 Task: Add an event with the title Second Quarterly Sales Performance Review and Strategy Refinement, date '2023/12/04', time 9:15 AM to 11:15 AMand add a description: Participants will develop essential communication skills, such as active listening, asking probing questions, and conveying their own viewpoints persuasively. They will learn how to adapt their communication style to different negotiation situations and personalities., put the event into Orange category . Add location for the event as: 987 El Retiro Park, Madrid, Spain, logged in from the account softage.9@softage.netand send the event invitation to softage.1@softage.net with CC to  softage.2@softage.net. Set a reminder for the event 12 hour before
Action: Mouse moved to (83, 103)
Screenshot: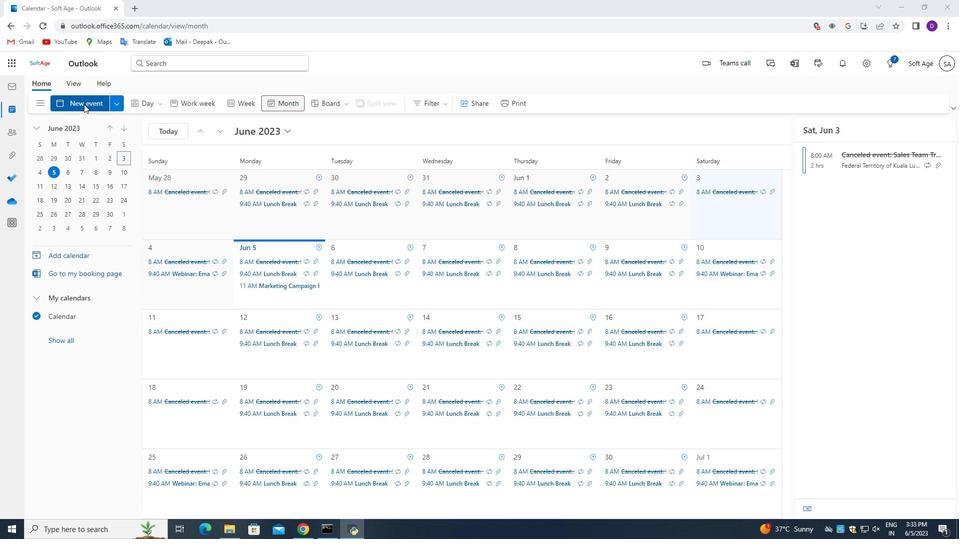 
Action: Mouse pressed left at (83, 103)
Screenshot: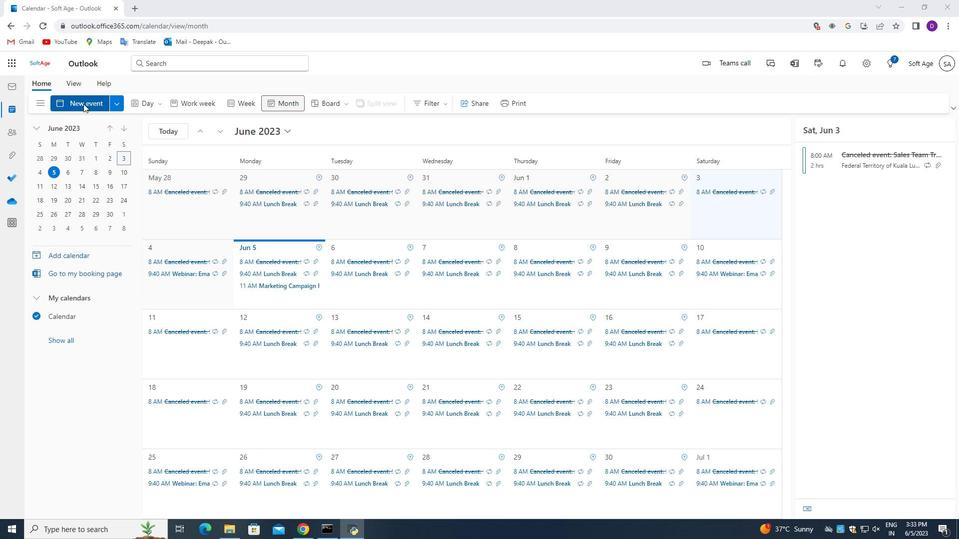 
Action: Mouse moved to (387, 425)
Screenshot: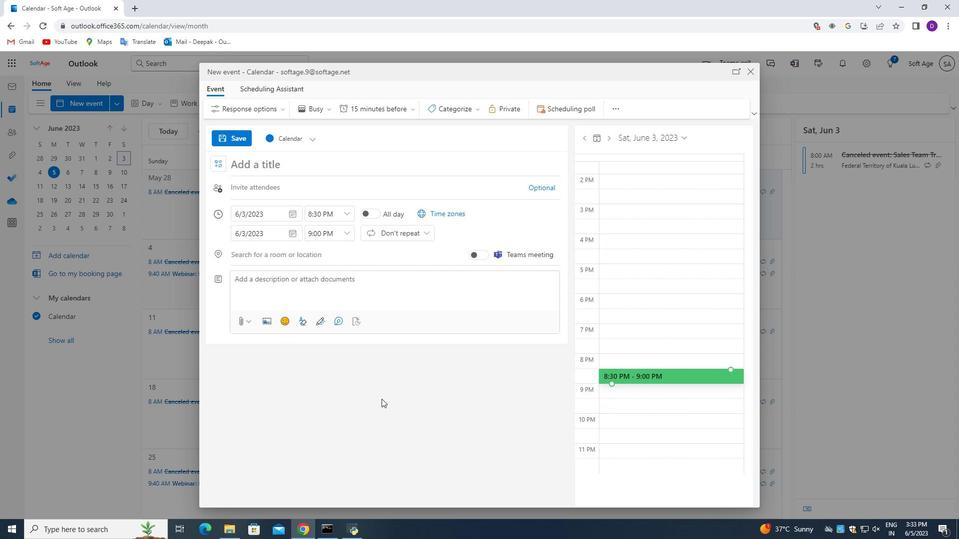 
Action: Key pressed <Key.shift_r>Second<Key.space><Key.shift_r>Quarterlyu<Key.backspace><Key.space><Key.shift_r>Sales<Key.space><Key.shift>Performance<Key.space><Key.shift_r>Review<Key.space>and<Key.space><Key.shift_r>Stratef<Key.backspace>gy<Key.space><Key.shift_r>Refinement
Screenshot: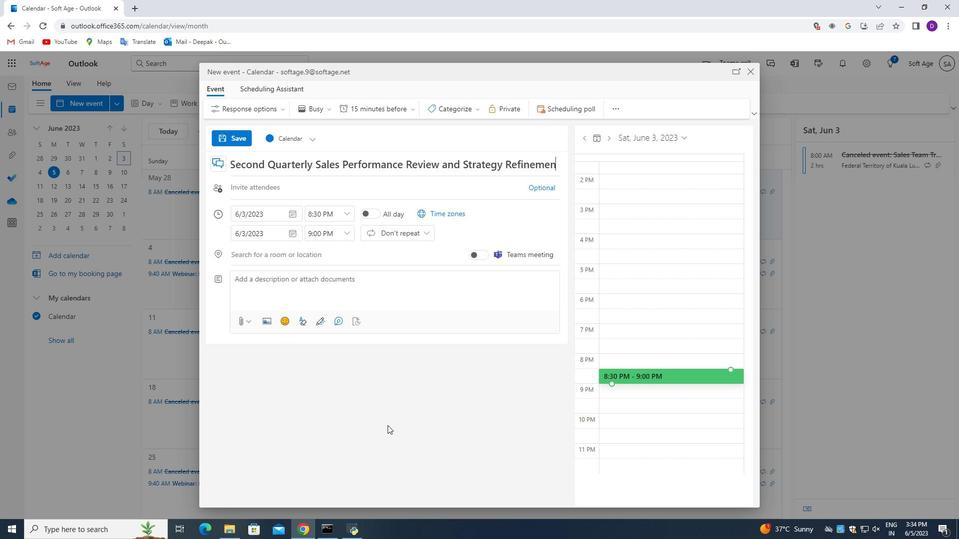 
Action: Mouse moved to (292, 213)
Screenshot: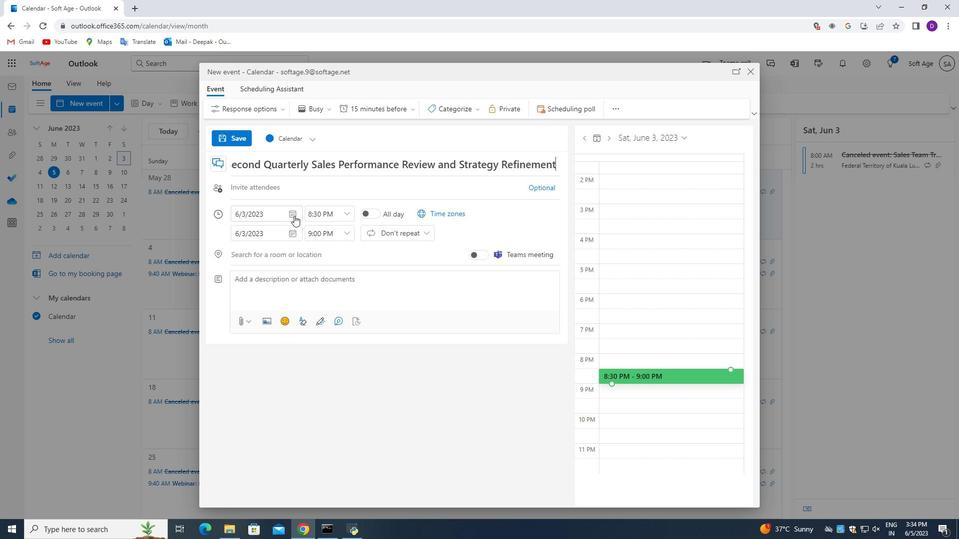 
Action: Mouse pressed left at (292, 213)
Screenshot: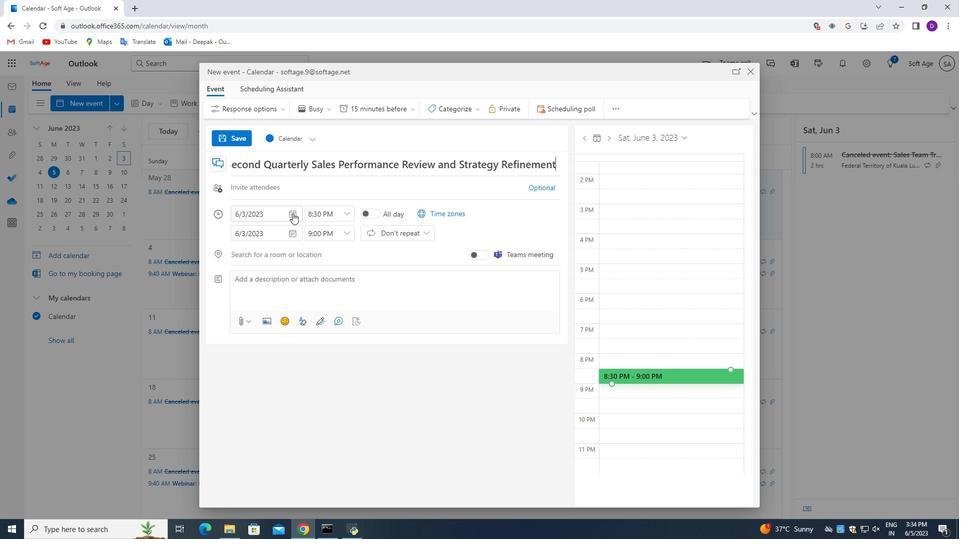 
Action: Mouse moved to (270, 235)
Screenshot: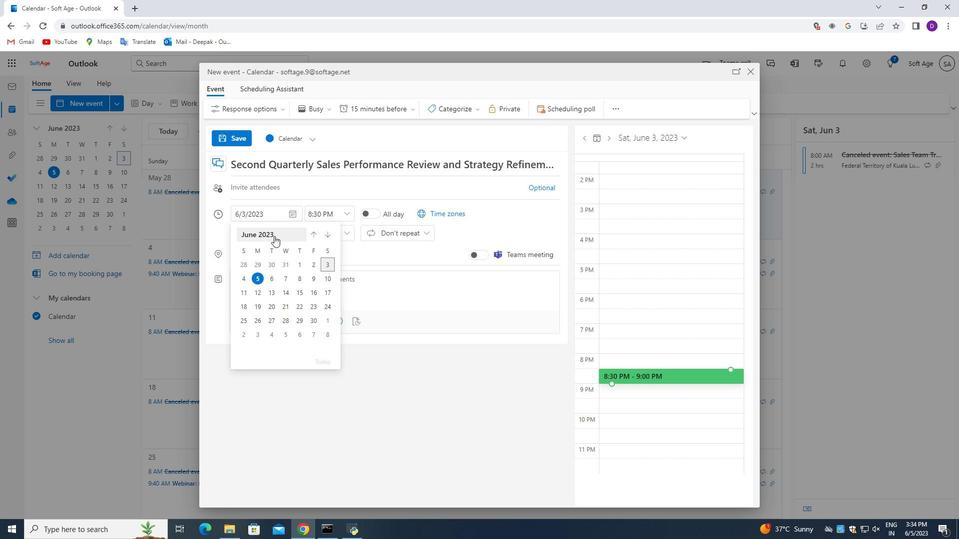 
Action: Mouse pressed left at (270, 235)
Screenshot: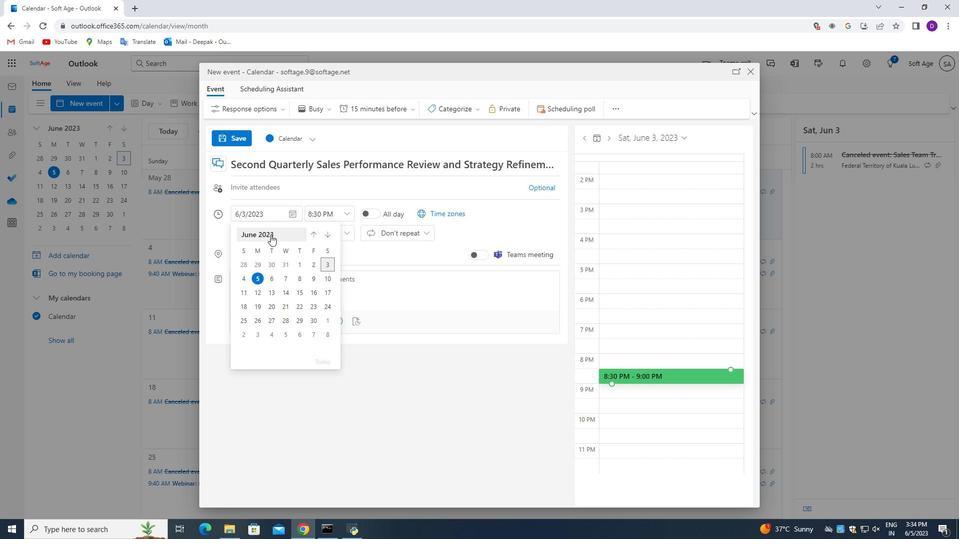 
Action: Mouse moved to (318, 308)
Screenshot: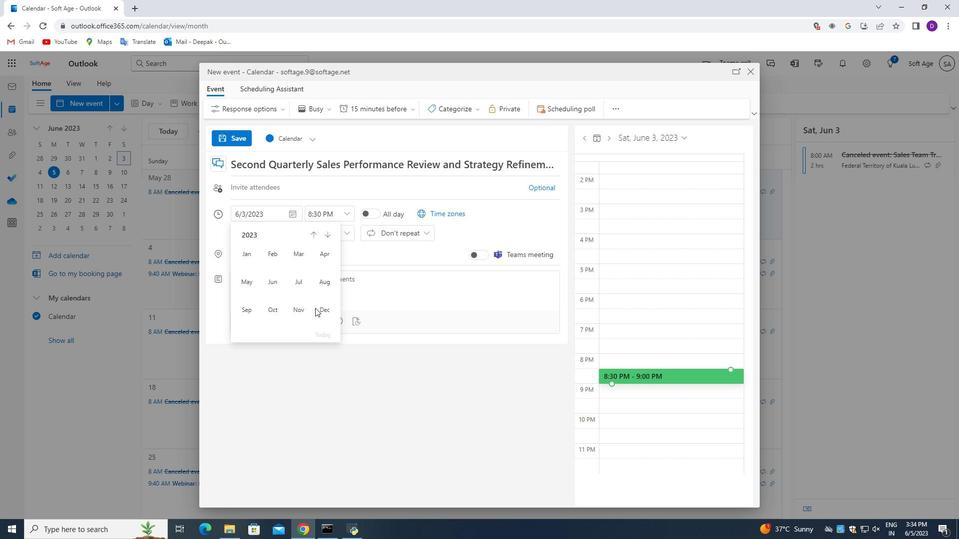 
Action: Mouse pressed left at (318, 308)
Screenshot: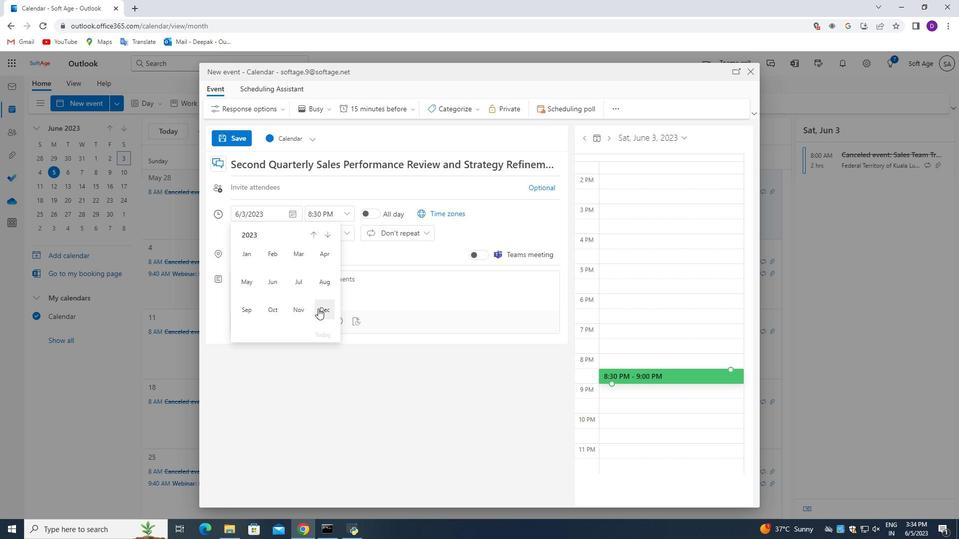 
Action: Mouse moved to (258, 278)
Screenshot: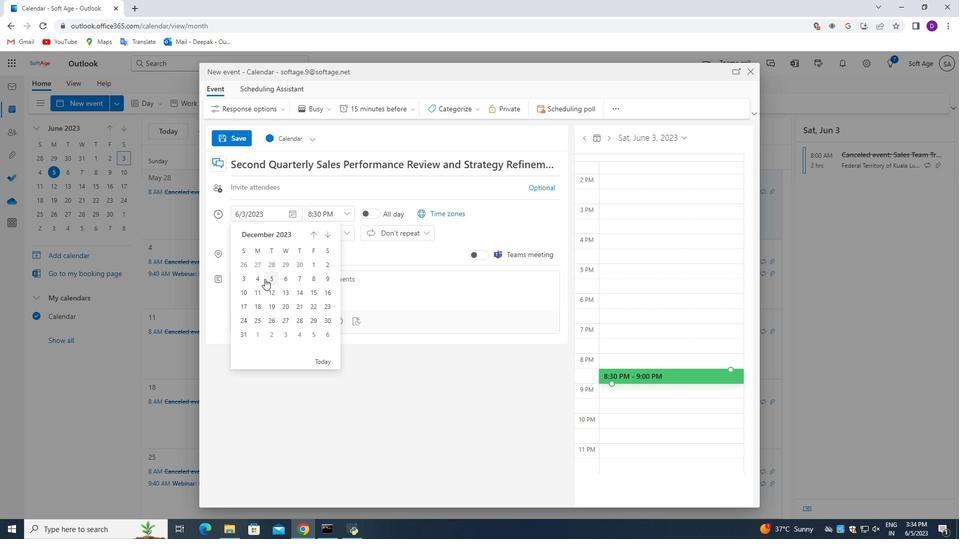 
Action: Mouse pressed left at (258, 278)
Screenshot: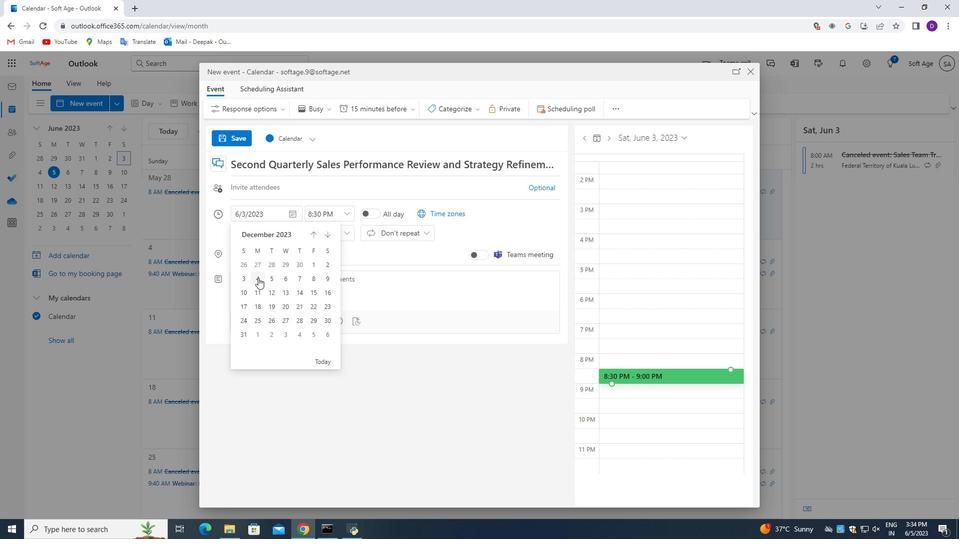 
Action: Mouse moved to (343, 217)
Screenshot: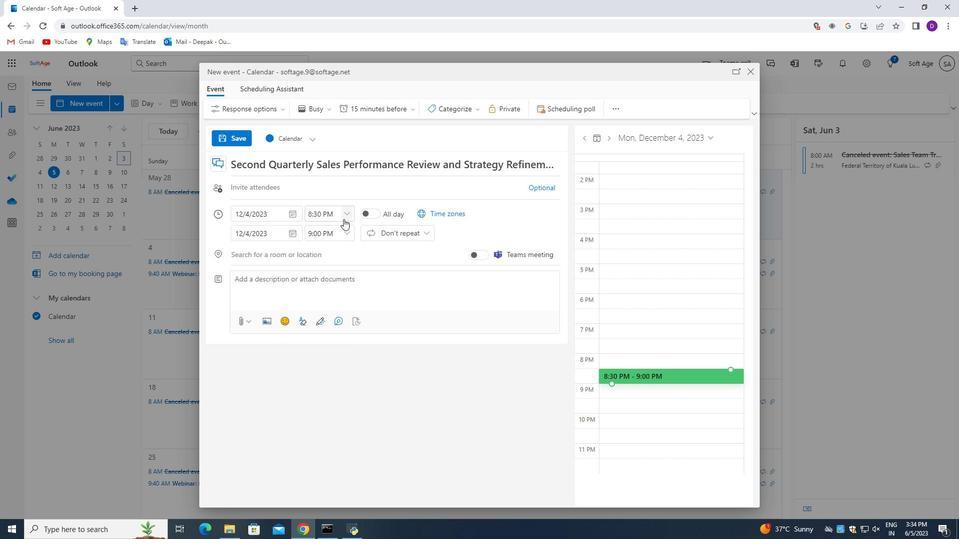 
Action: Mouse pressed left at (343, 217)
Screenshot: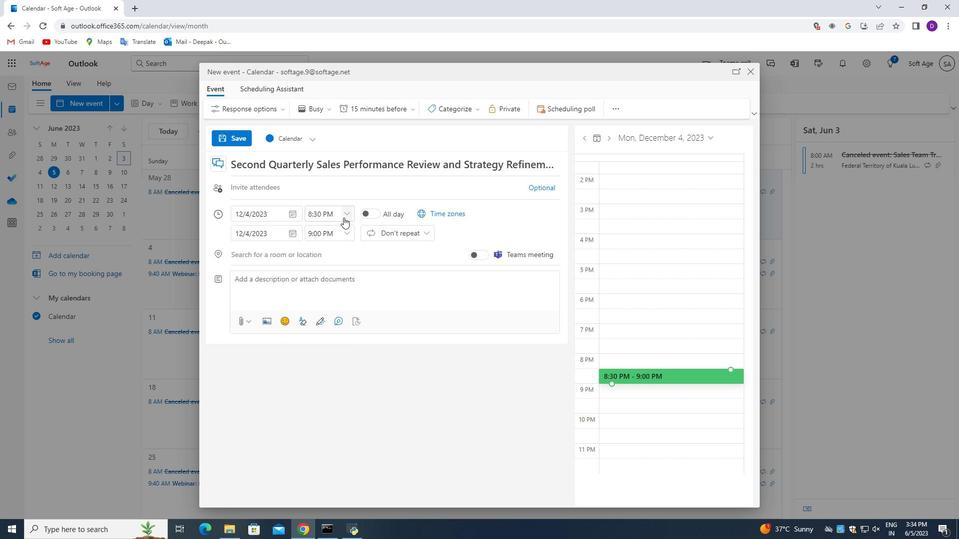 
Action: Mouse moved to (332, 254)
Screenshot: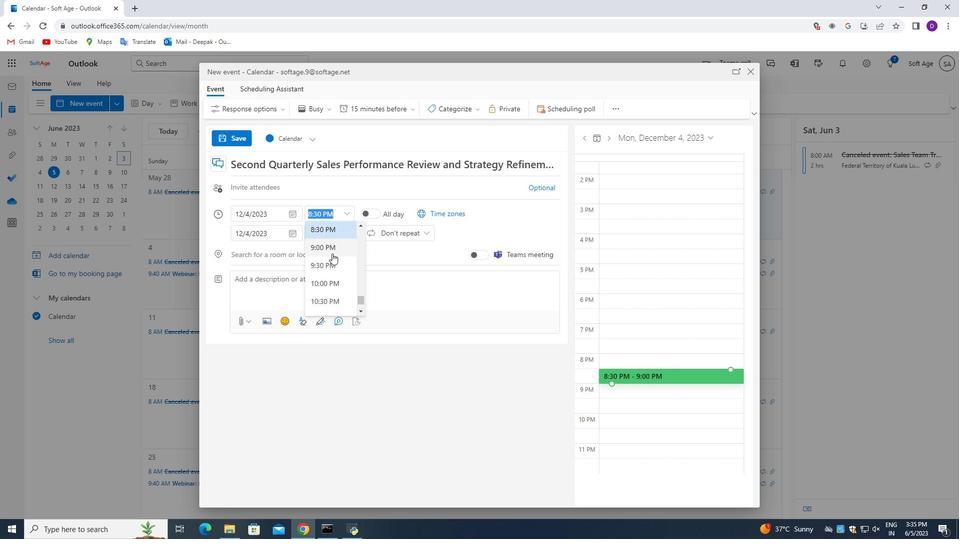 
Action: Mouse scrolled (332, 253) with delta (0, 0)
Screenshot: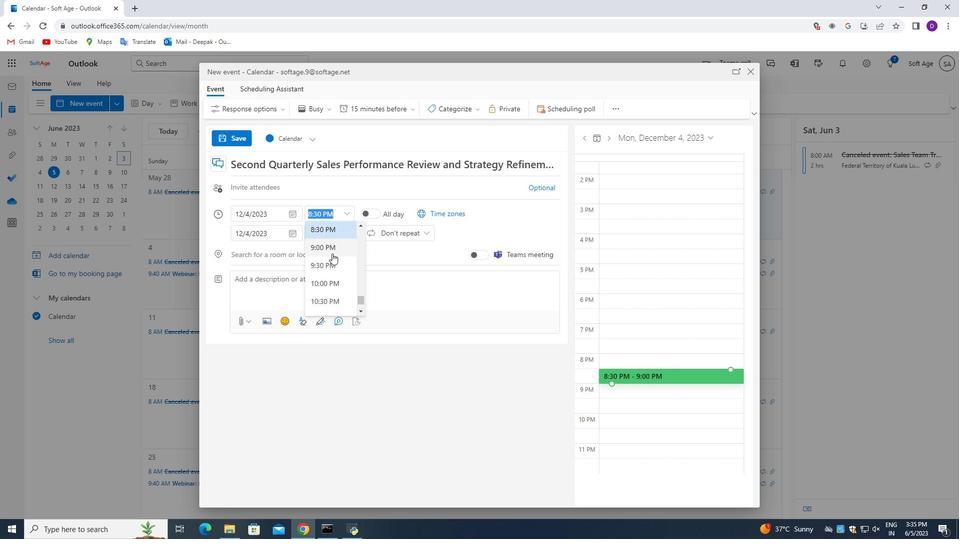 
Action: Mouse moved to (332, 254)
Screenshot: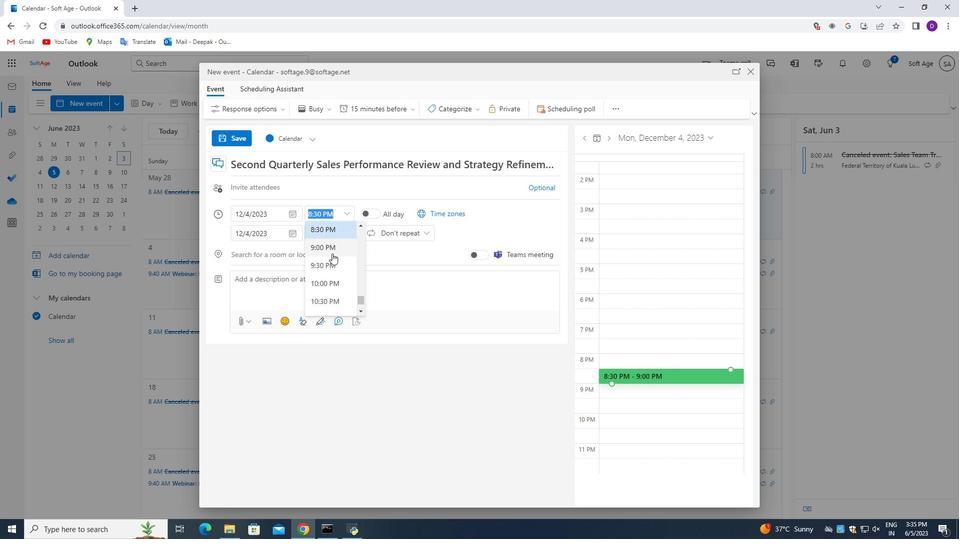 
Action: Mouse scrolled (332, 255) with delta (0, 0)
Screenshot: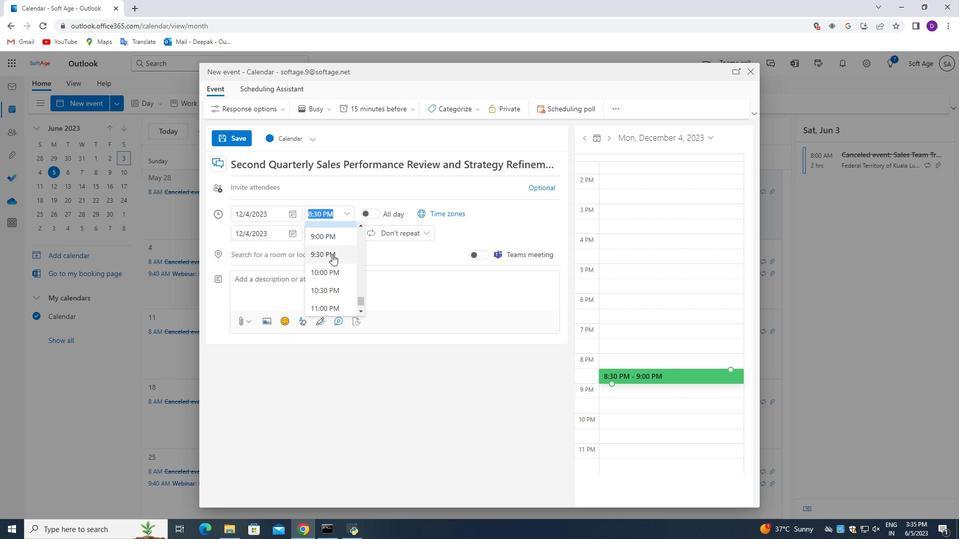 
Action: Mouse scrolled (332, 255) with delta (0, 0)
Screenshot: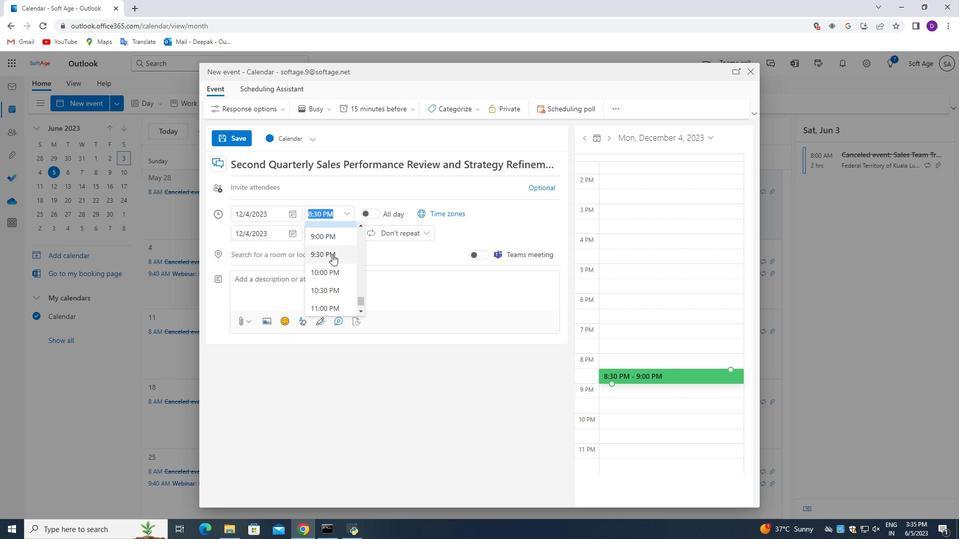 
Action: Mouse scrolled (332, 255) with delta (0, 0)
Screenshot: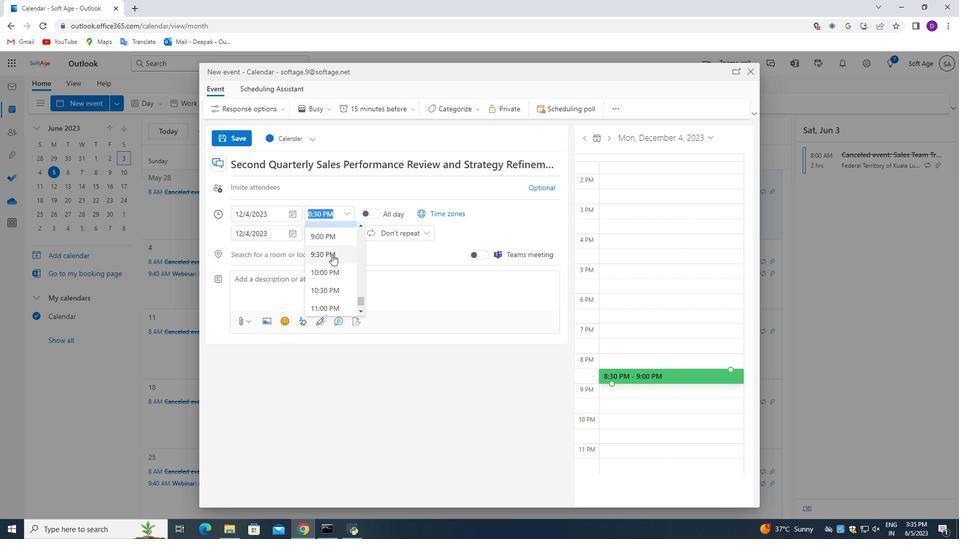
Action: Mouse scrolled (332, 255) with delta (0, 0)
Screenshot: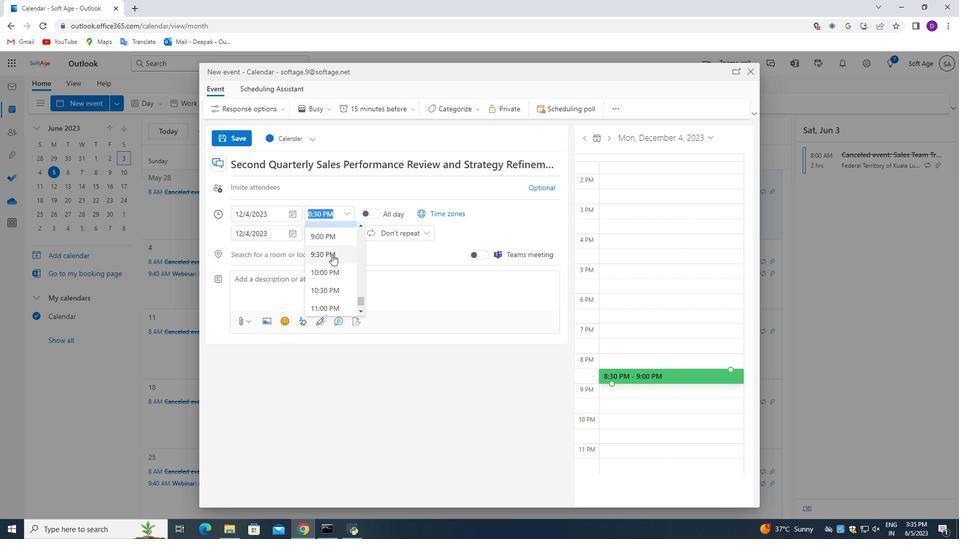 
Action: Mouse scrolled (332, 255) with delta (0, 0)
Screenshot: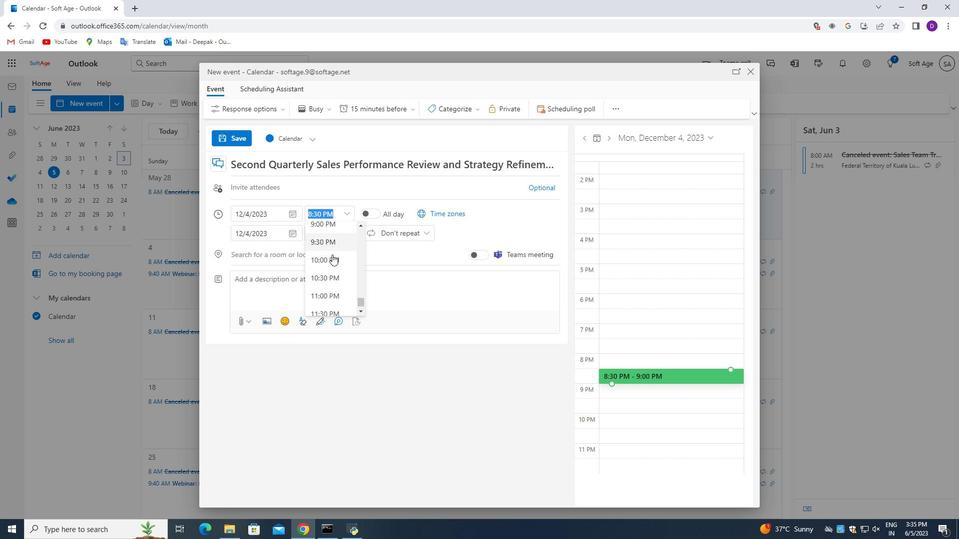 
Action: Mouse scrolled (332, 255) with delta (0, 0)
Screenshot: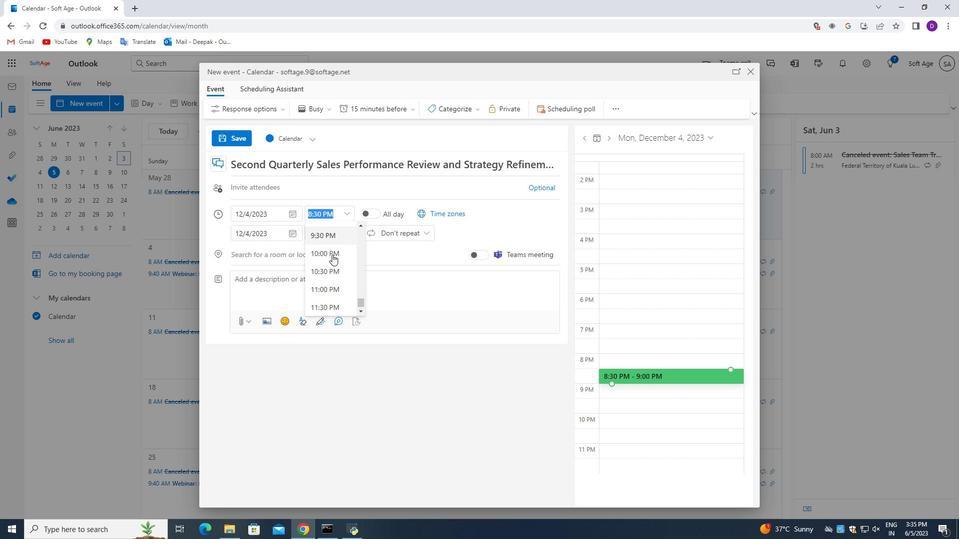 
Action: Mouse scrolled (332, 255) with delta (0, 0)
Screenshot: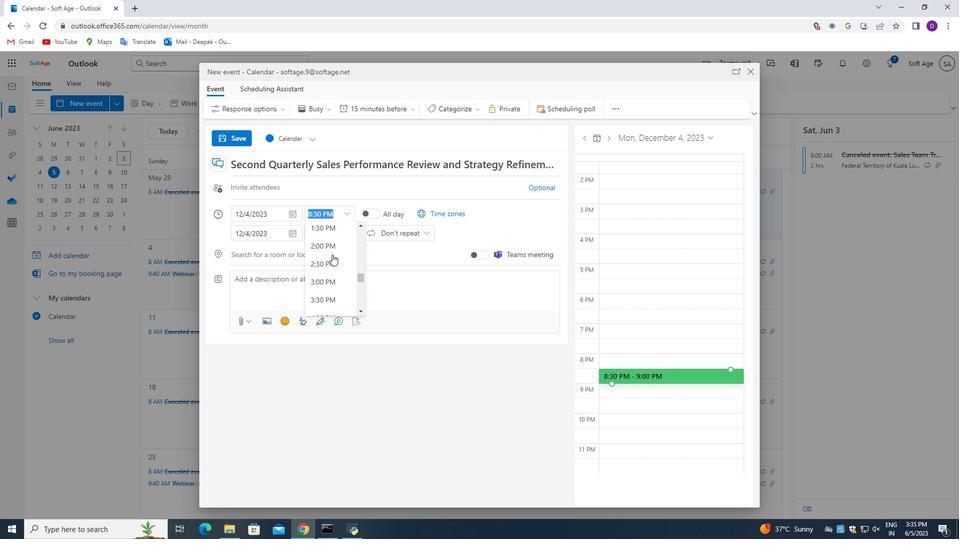 
Action: Mouse scrolled (332, 255) with delta (0, 0)
Screenshot: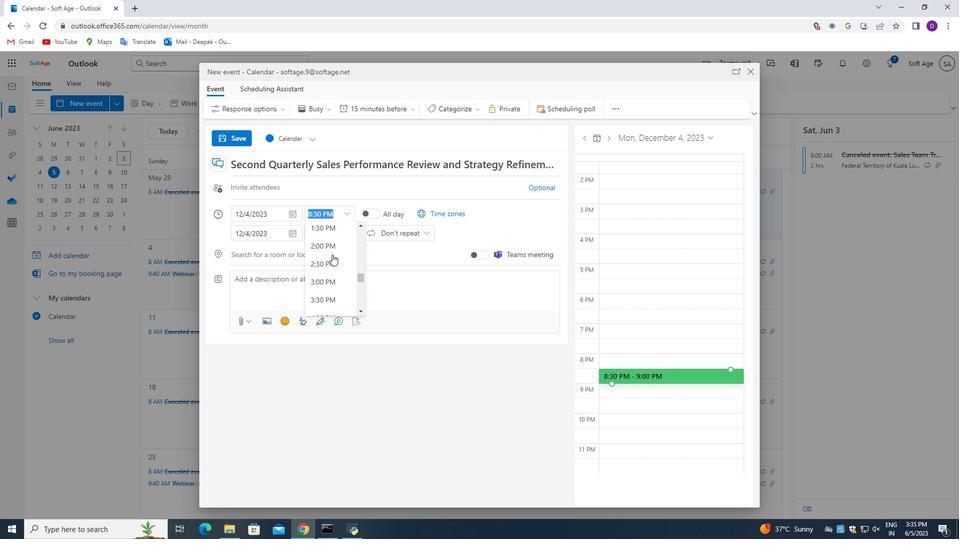 
Action: Mouse scrolled (332, 255) with delta (0, 0)
Screenshot: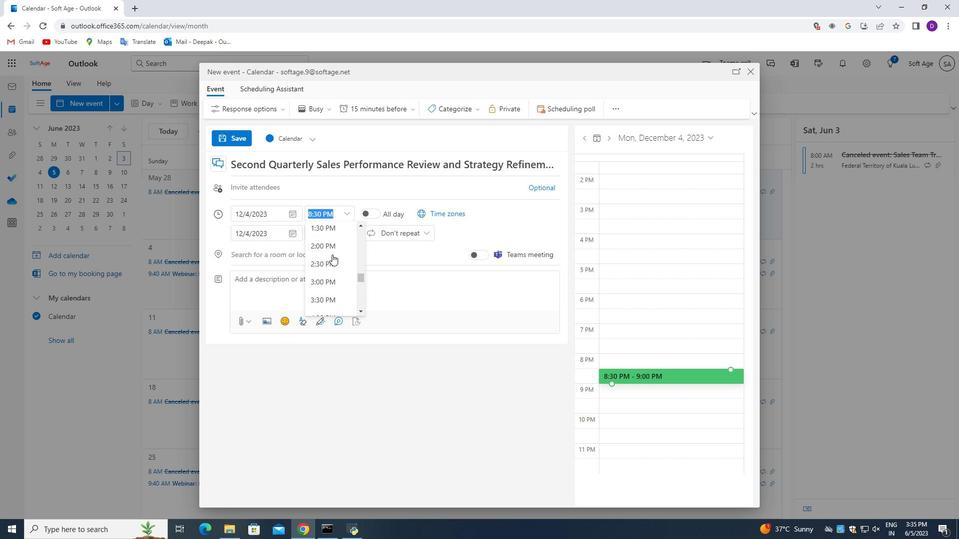 
Action: Mouse scrolled (332, 255) with delta (0, 0)
Screenshot: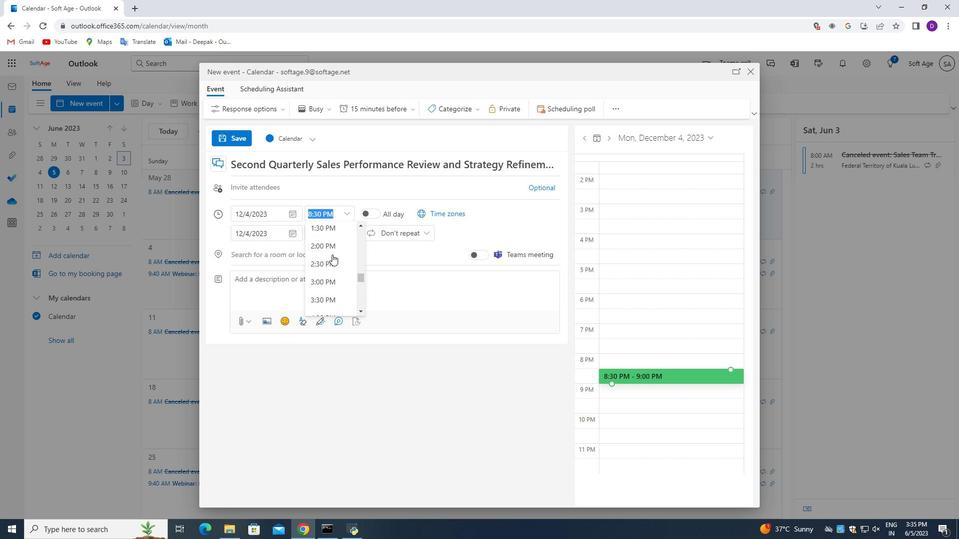 
Action: Mouse scrolled (332, 255) with delta (0, 0)
Screenshot: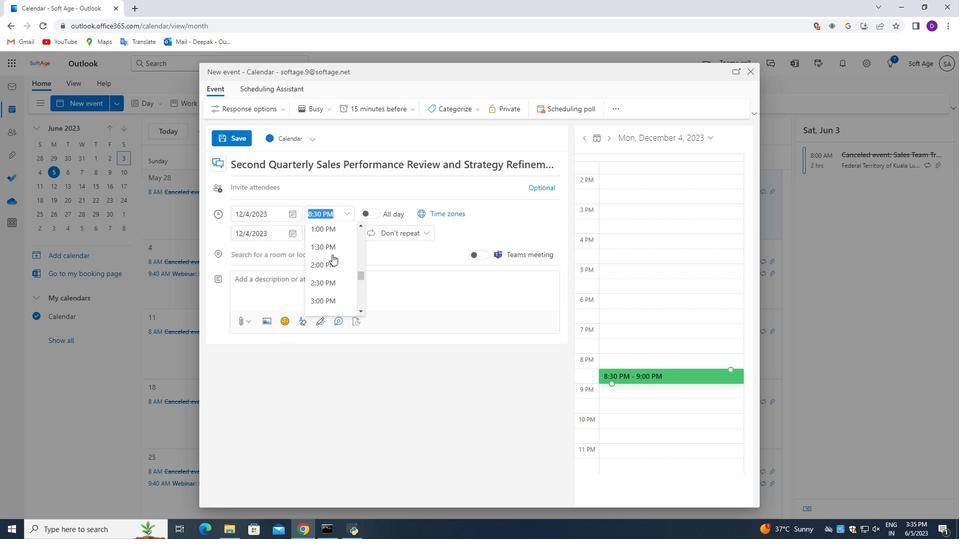 
Action: Mouse scrolled (332, 255) with delta (0, 0)
Screenshot: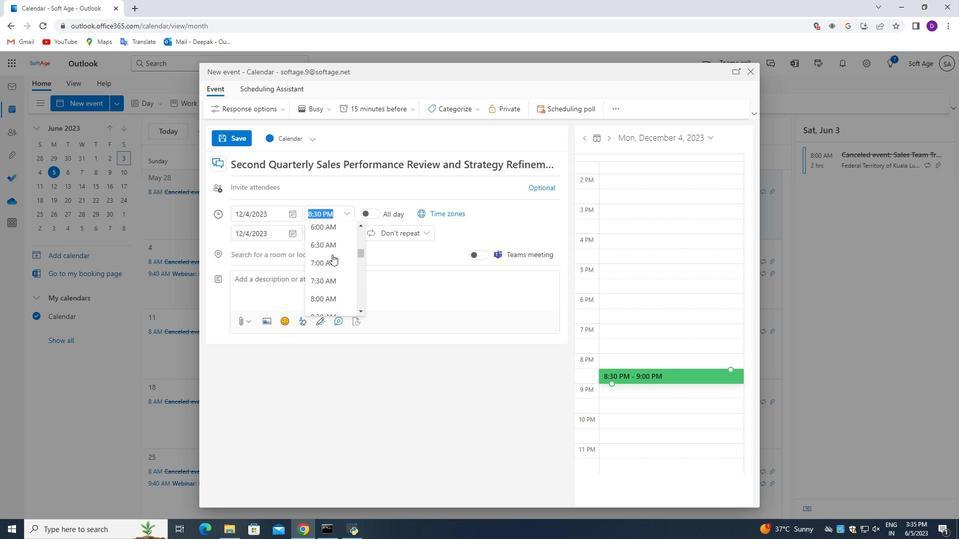 
Action: Mouse moved to (331, 259)
Screenshot: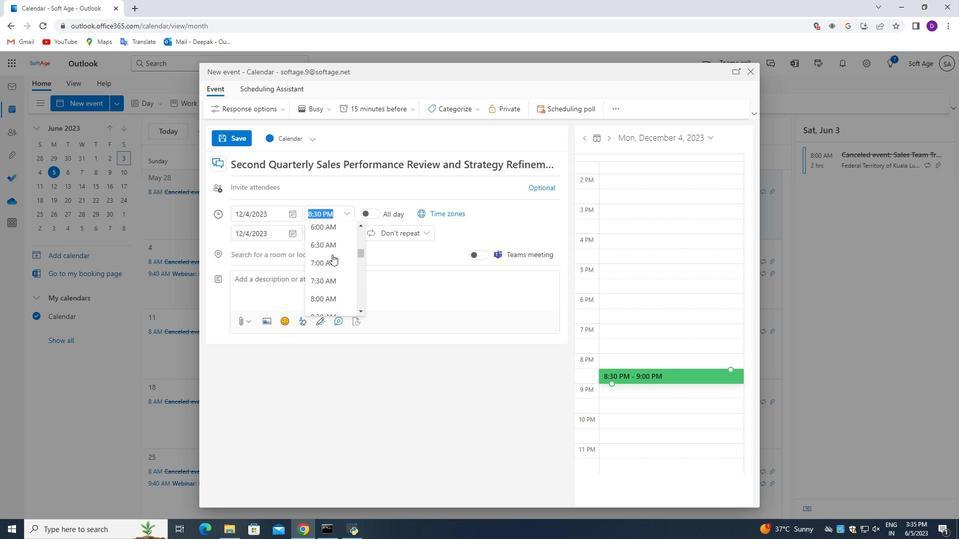 
Action: Mouse scrolled (331, 260) with delta (0, 0)
Screenshot: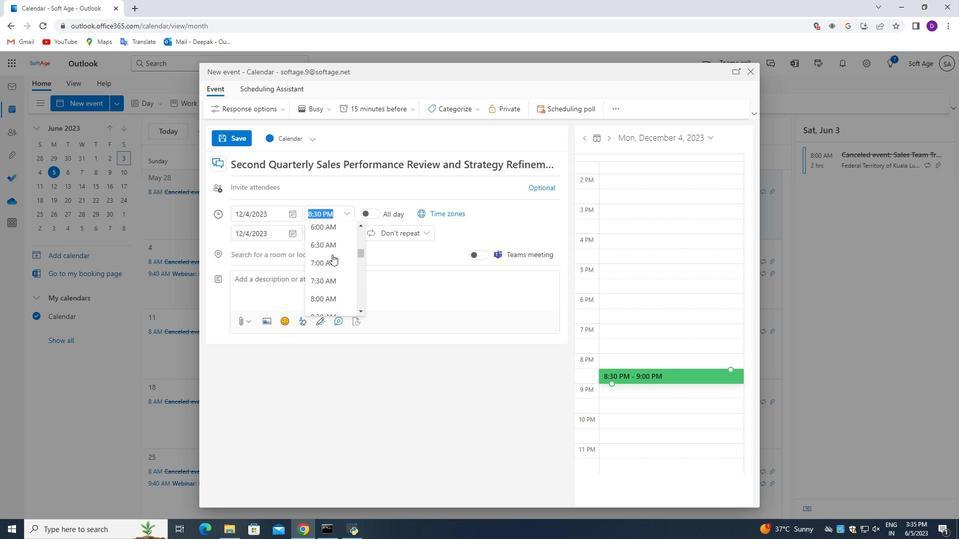 
Action: Mouse moved to (328, 270)
Screenshot: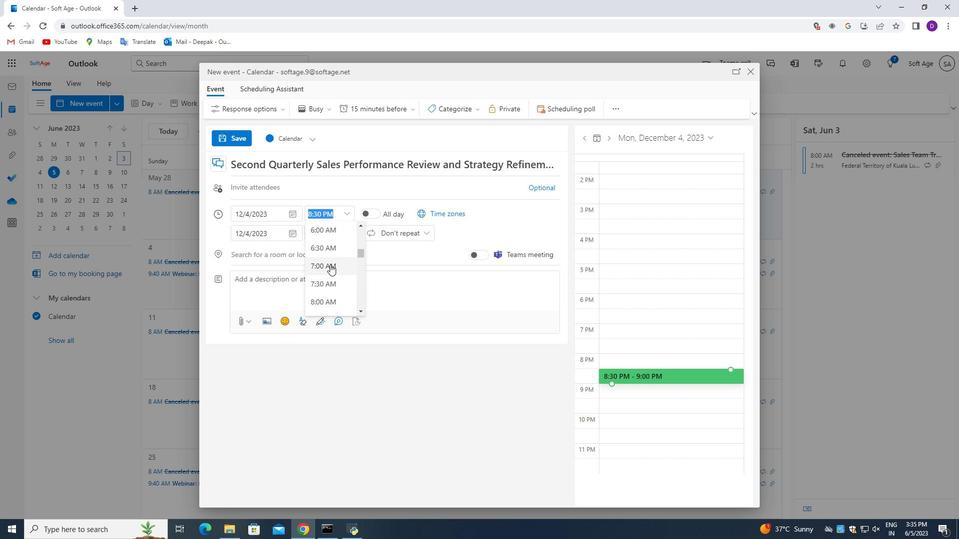 
Action: Mouse scrolled (328, 270) with delta (0, 0)
Screenshot: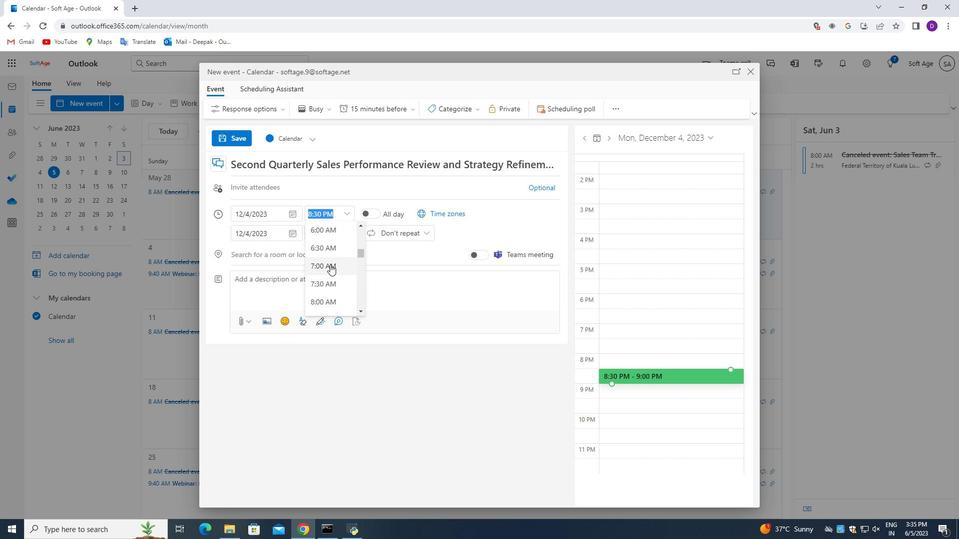 
Action: Mouse moved to (326, 267)
Screenshot: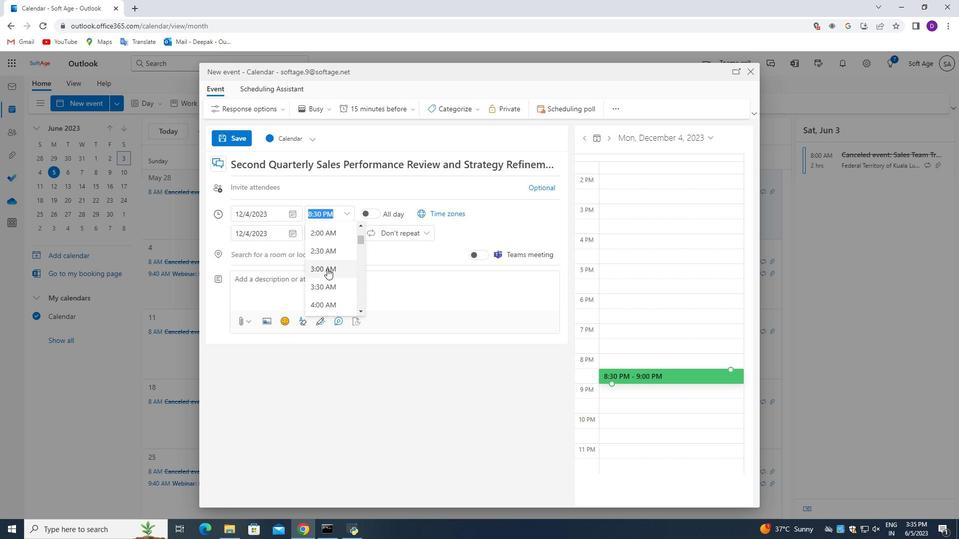 
Action: Mouse scrolled (326, 267) with delta (0, 0)
Screenshot: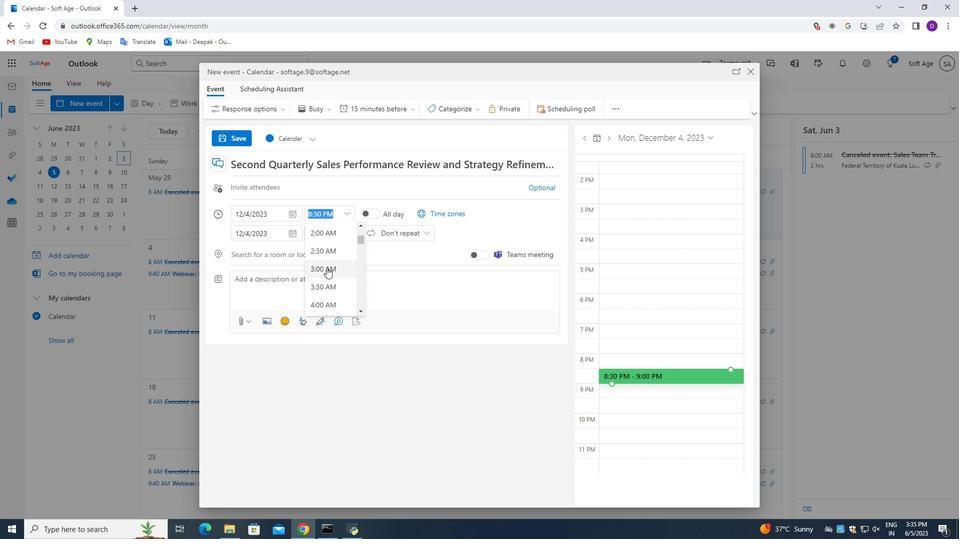 
Action: Mouse scrolled (326, 267) with delta (0, 0)
Screenshot: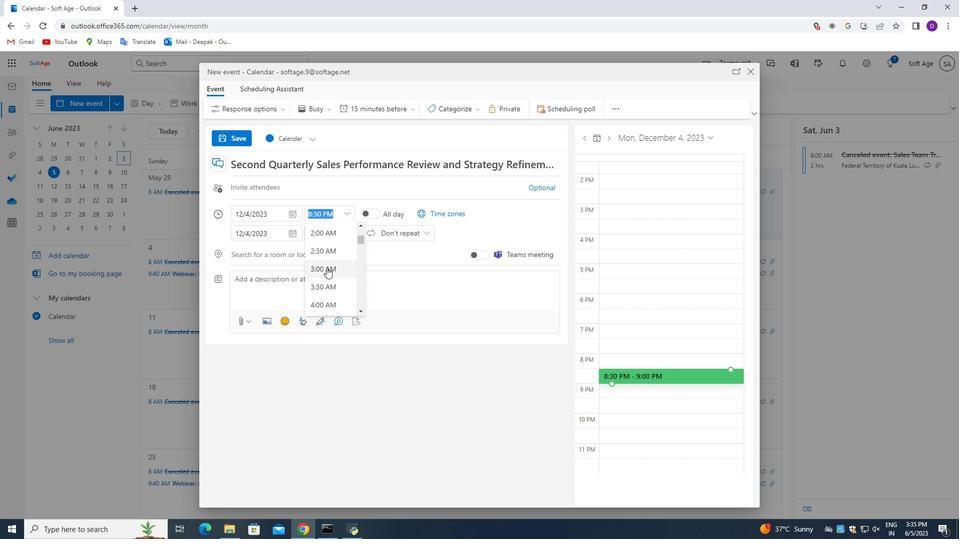 
Action: Mouse moved to (325, 268)
Screenshot: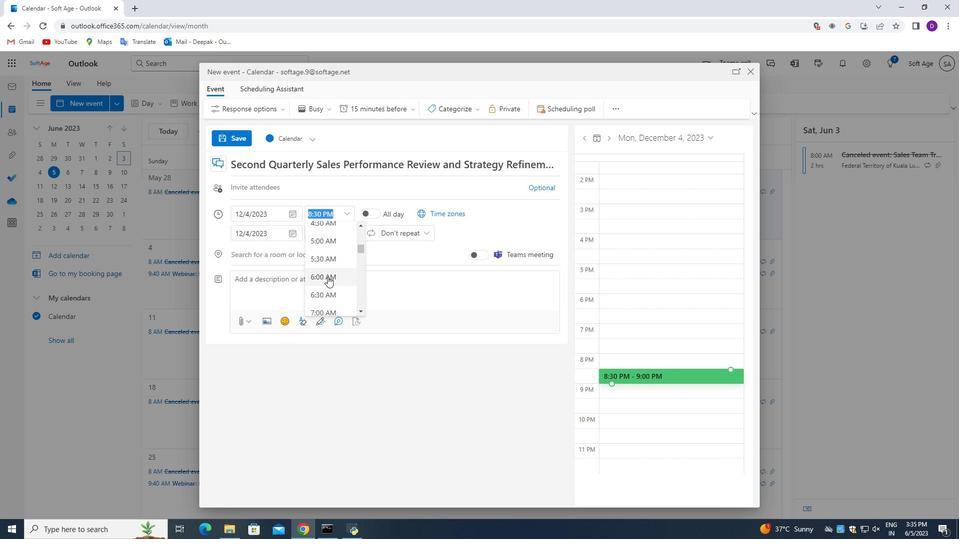 
Action: Mouse scrolled (325, 269) with delta (0, 0)
Screenshot: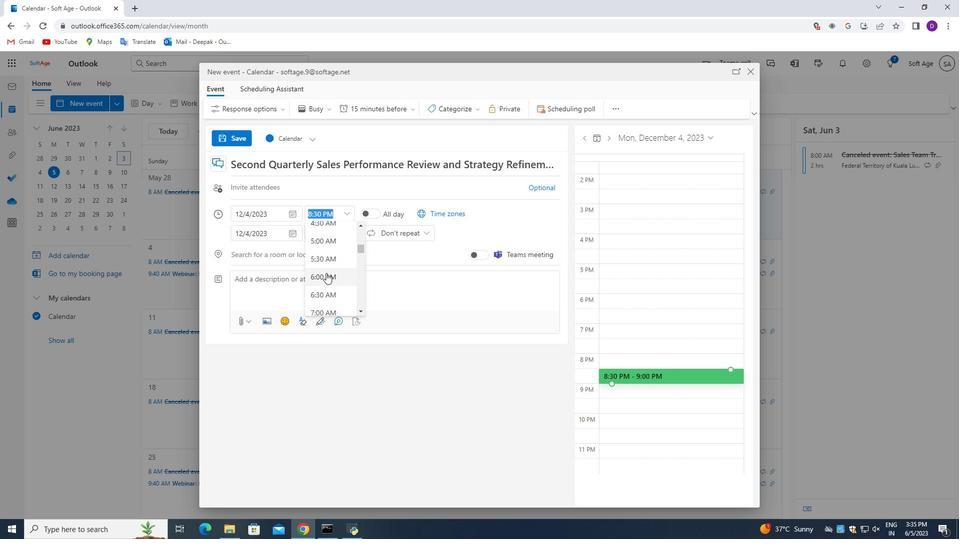 
Action: Mouse moved to (324, 275)
Screenshot: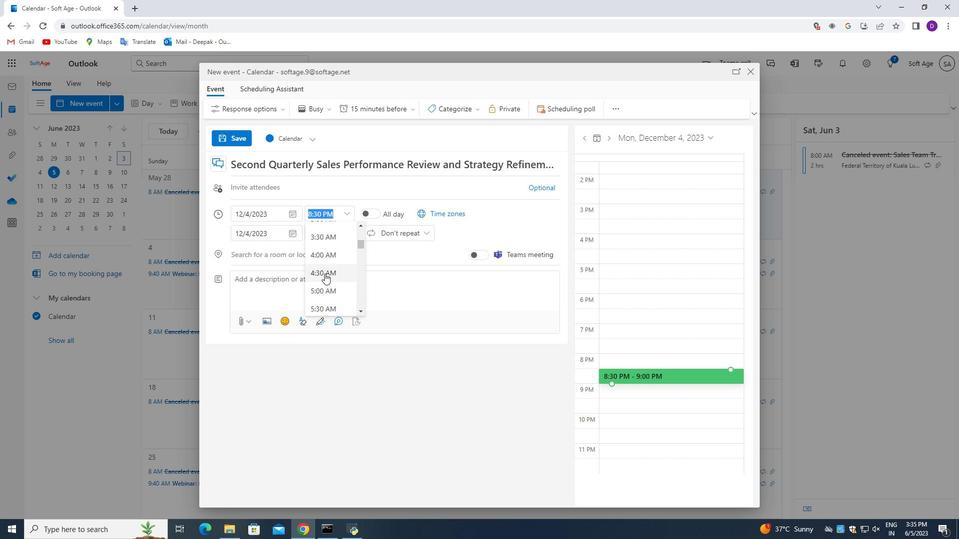 
Action: Mouse scrolled (324, 275) with delta (0, 0)
Screenshot: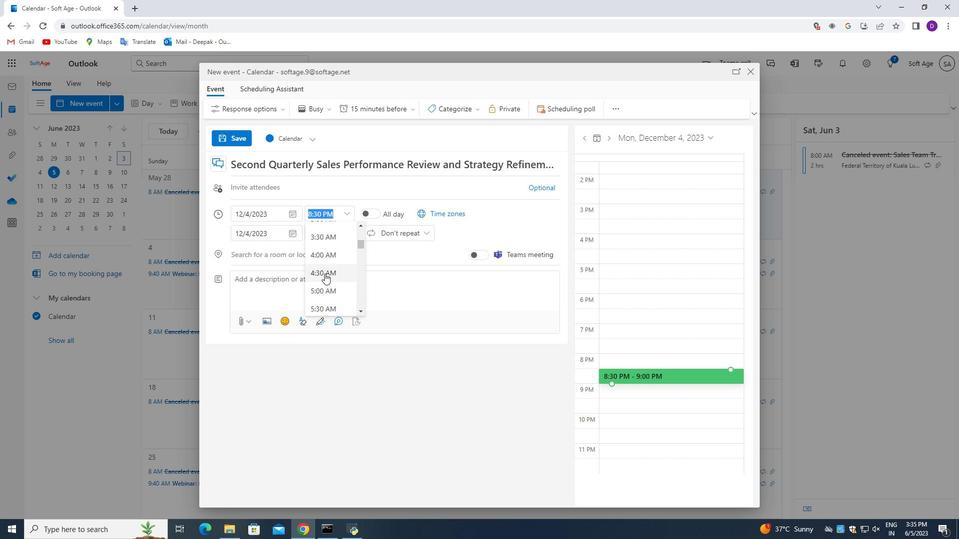 
Action: Mouse moved to (325, 275)
Screenshot: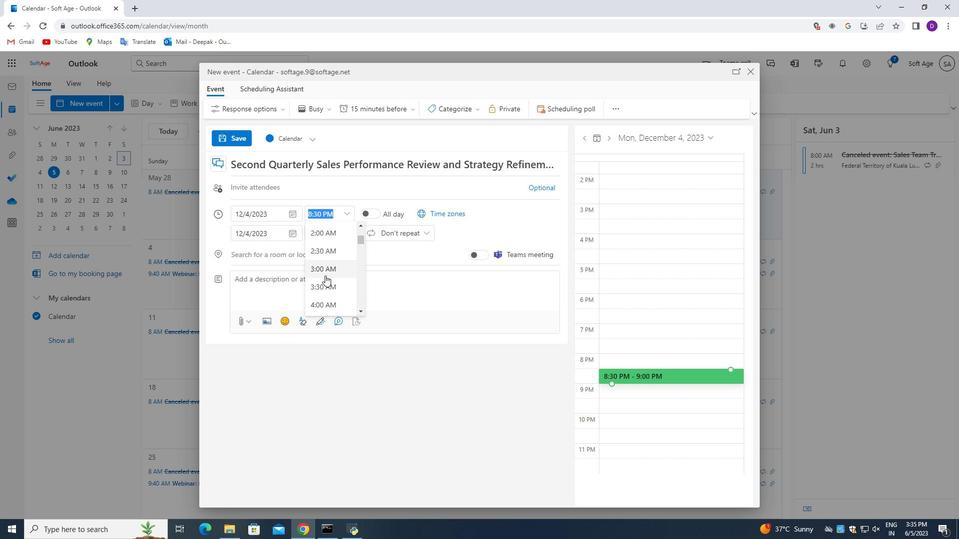 
Action: Mouse scrolled (325, 276) with delta (0, 0)
Screenshot: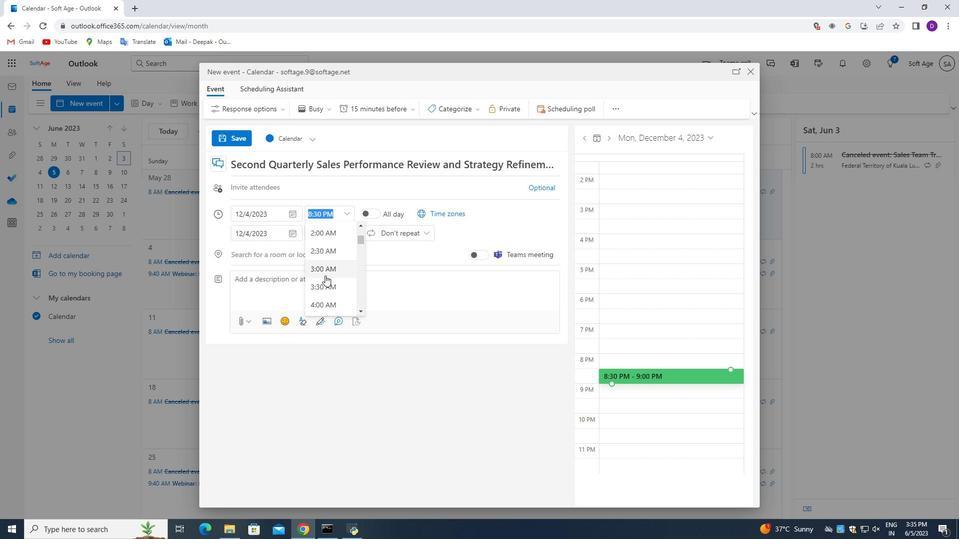 
Action: Mouse moved to (325, 275)
Screenshot: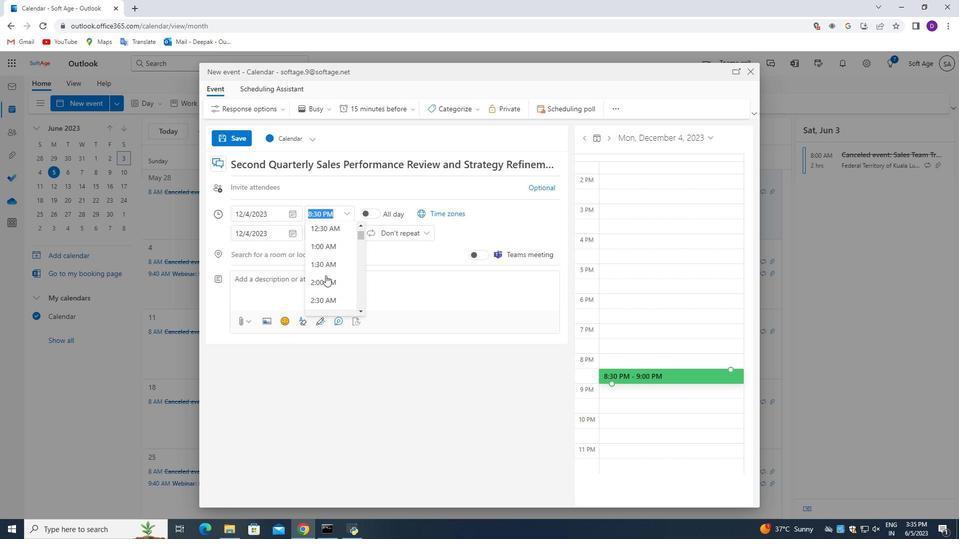 
Action: Mouse scrolled (325, 275) with delta (0, 0)
Screenshot: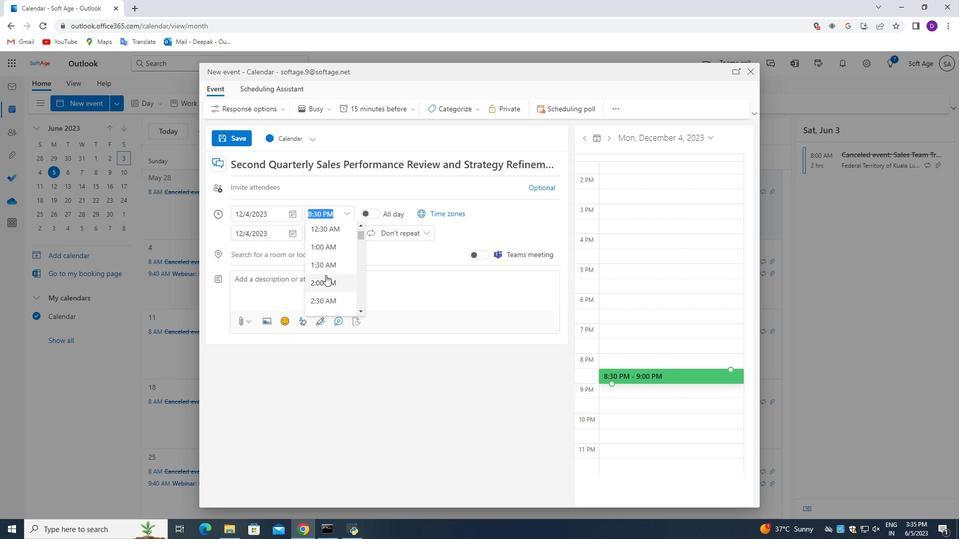 
Action: Mouse moved to (325, 272)
Screenshot: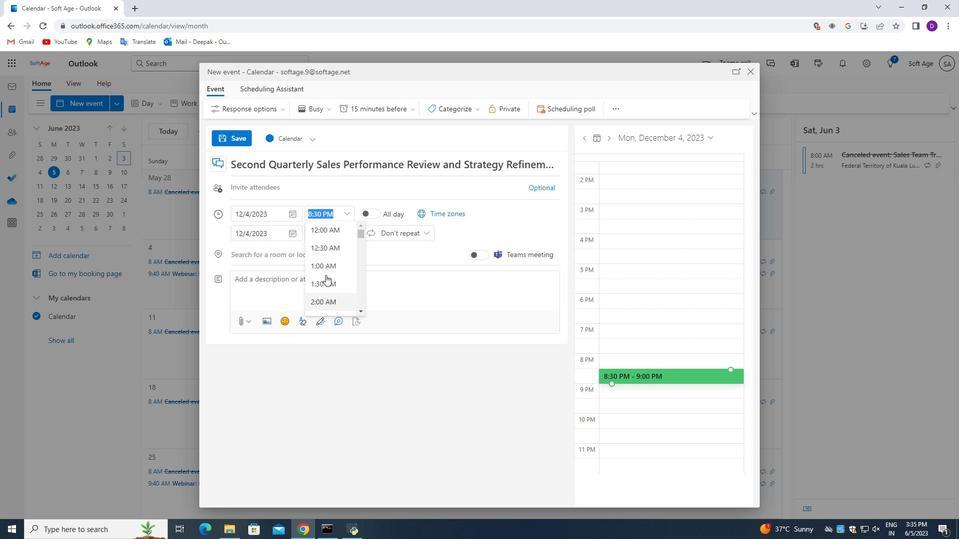 
Action: Mouse scrolled (325, 272) with delta (0, 0)
Screenshot: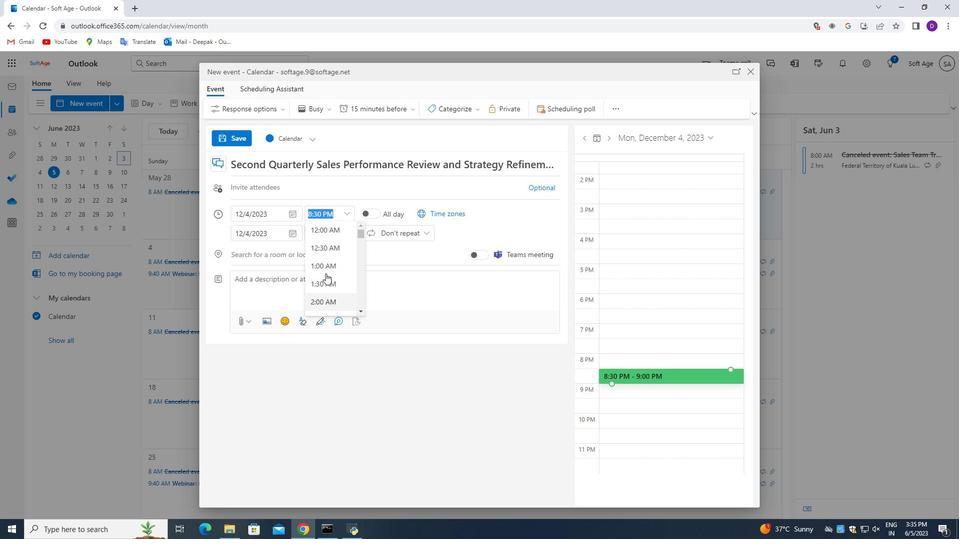 
Action: Mouse moved to (325, 272)
Screenshot: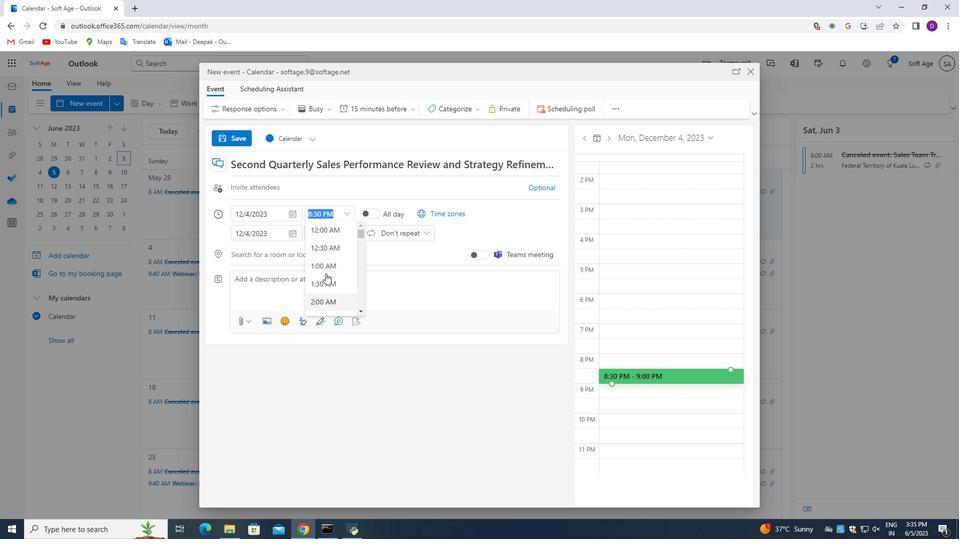 
Action: Mouse scrolled (325, 272) with delta (0, 0)
Screenshot: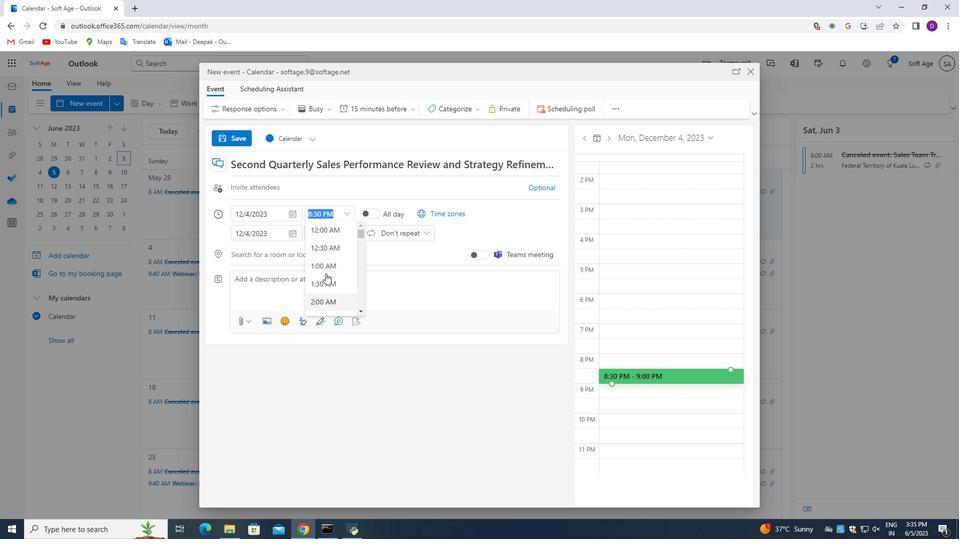 
Action: Mouse moved to (325, 271)
Screenshot: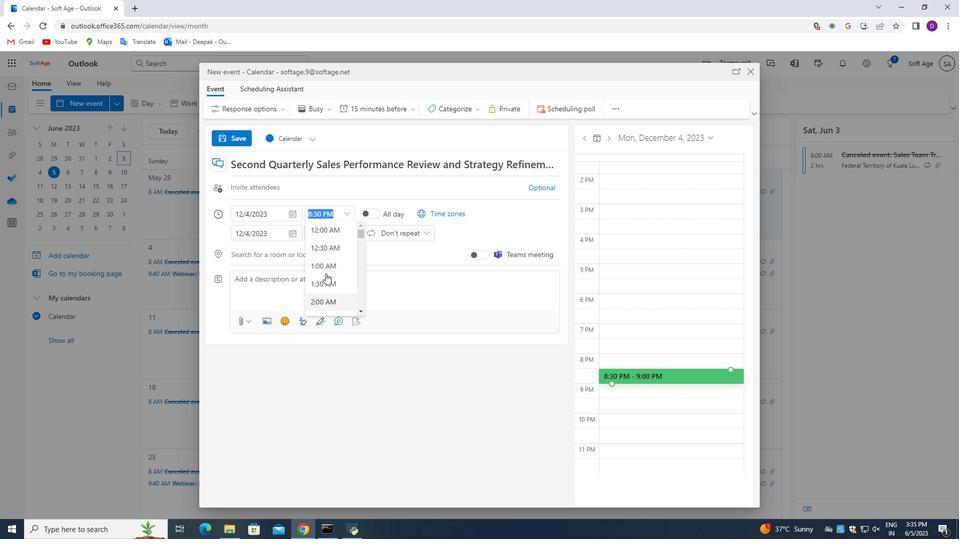 
Action: Mouse scrolled (325, 272) with delta (0, 0)
Screenshot: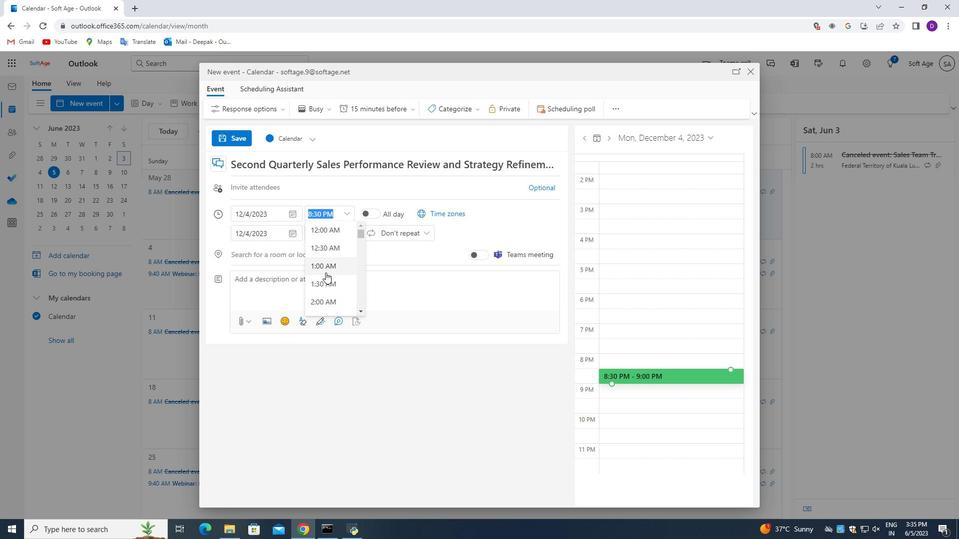 
Action: Mouse moved to (325, 271)
Screenshot: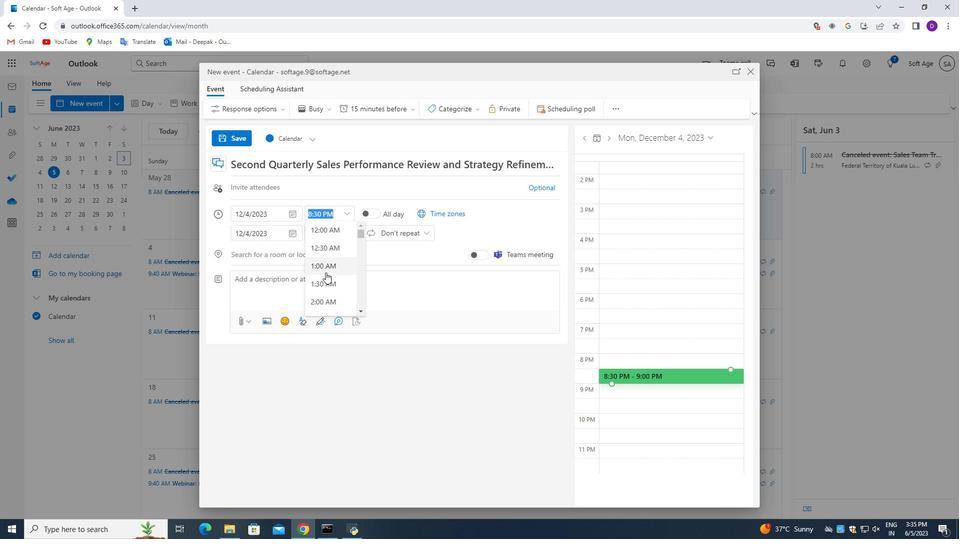 
Action: Mouse scrolled (325, 271) with delta (0, 0)
Screenshot: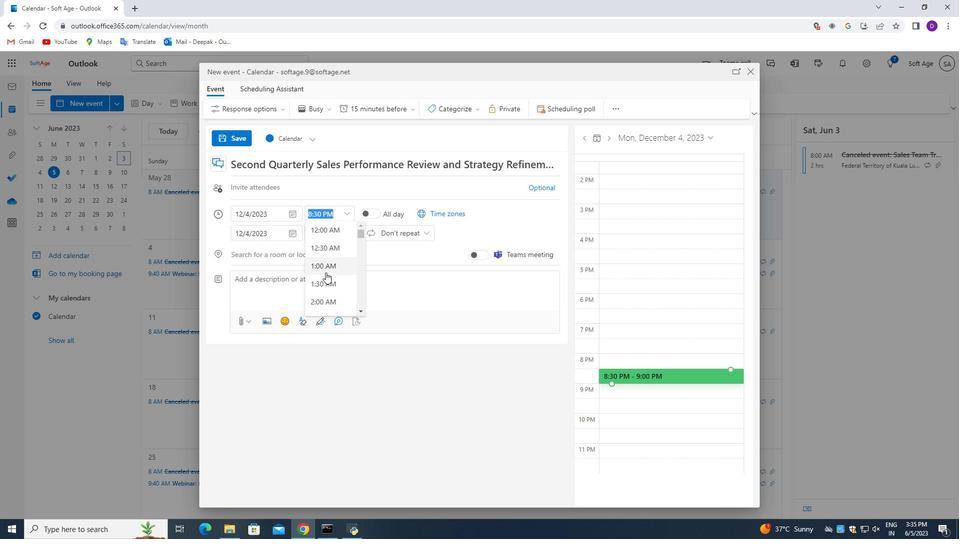 
Action: Mouse moved to (325, 260)
Screenshot: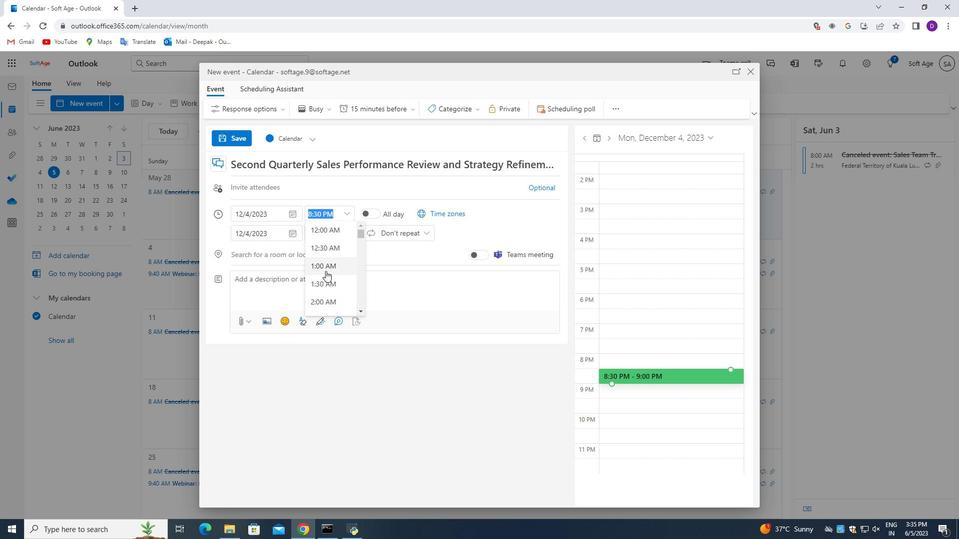 
Action: Mouse scrolled (325, 259) with delta (0, 0)
Screenshot: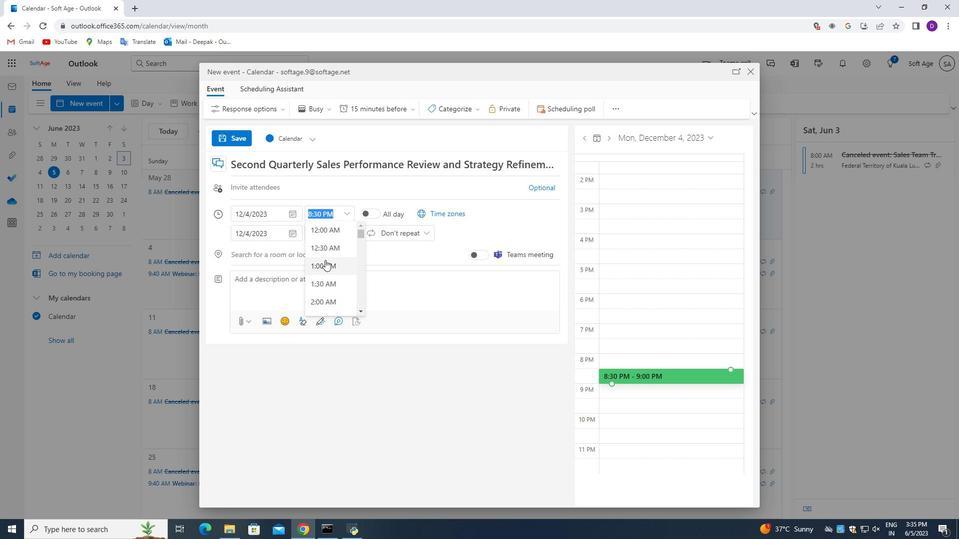
Action: Mouse moved to (327, 267)
Screenshot: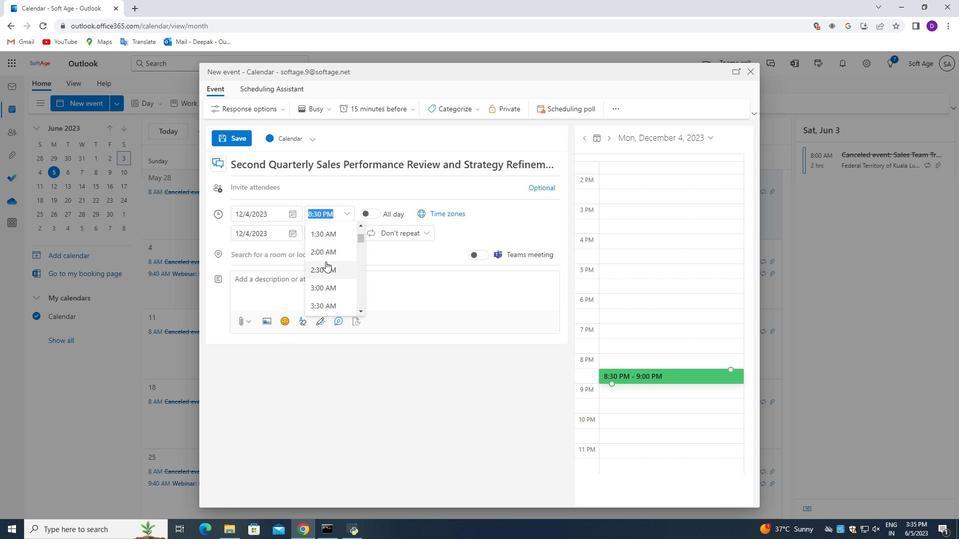 
Action: Mouse scrolled (326, 266) with delta (0, 0)
Screenshot: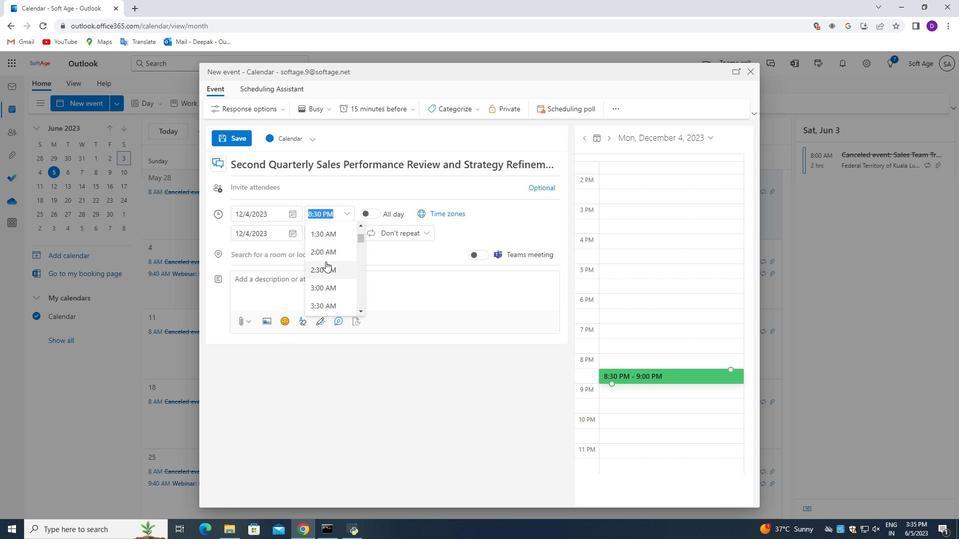 
Action: Mouse scrolled (327, 267) with delta (0, 0)
Screenshot: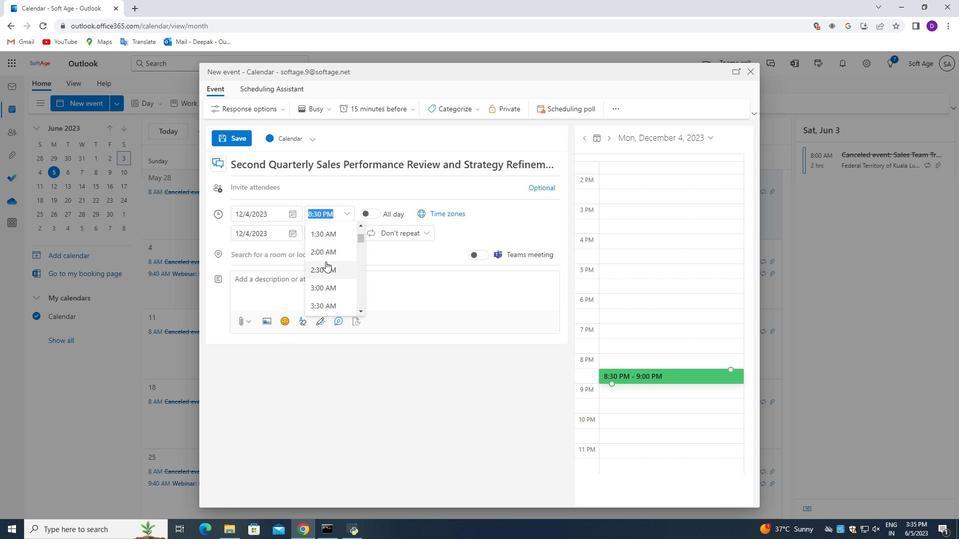 
Action: Mouse moved to (327, 268)
Screenshot: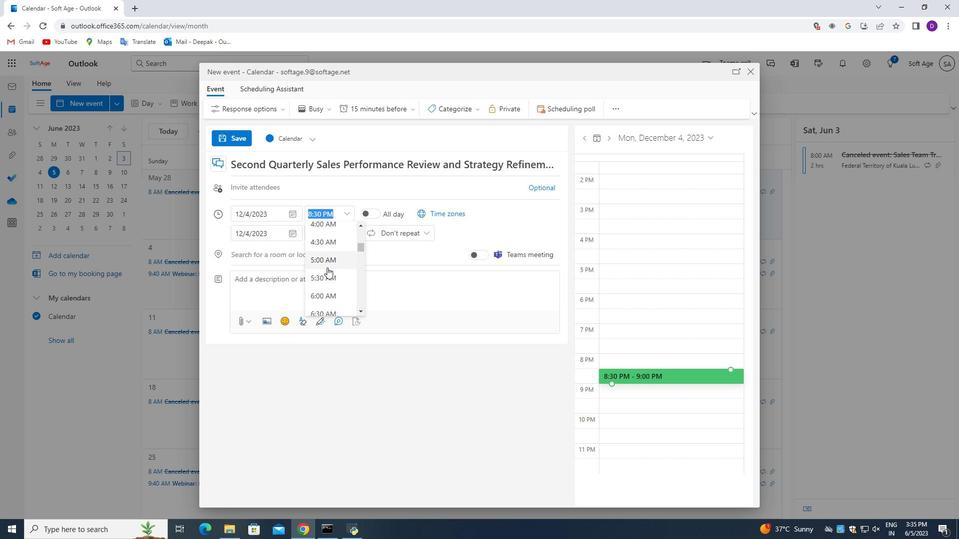 
Action: Mouse scrolled (327, 268) with delta (0, 0)
Screenshot: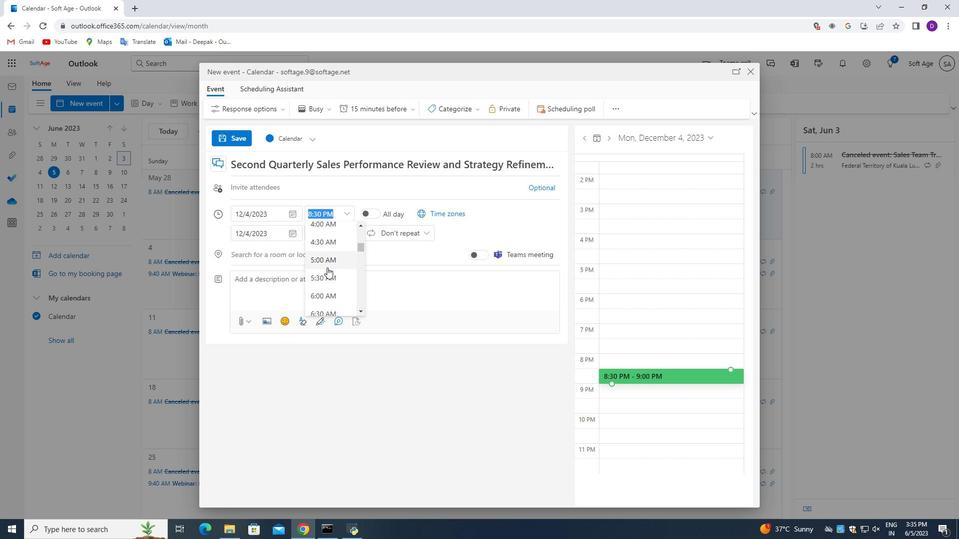 
Action: Mouse moved to (327, 268)
Screenshot: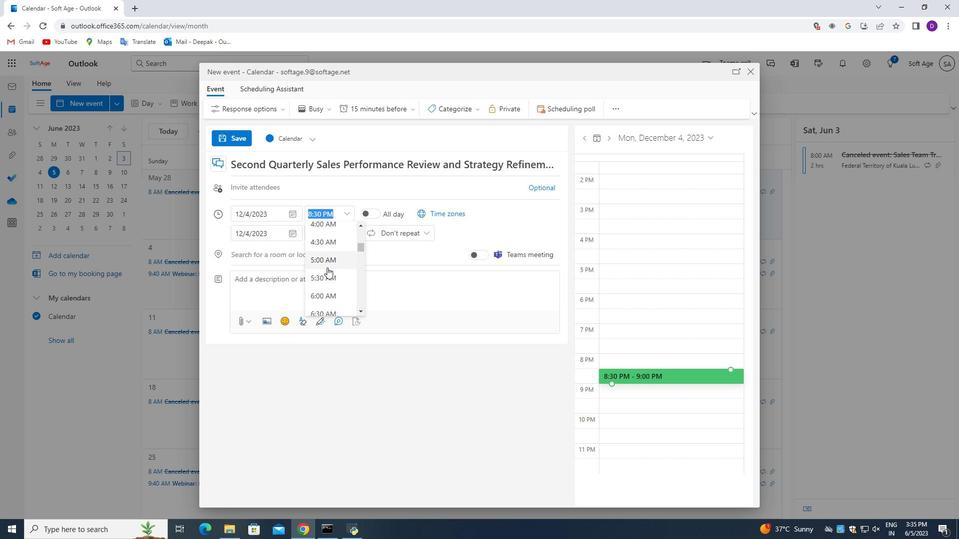 
Action: Mouse scrolled (327, 268) with delta (0, 0)
Screenshot: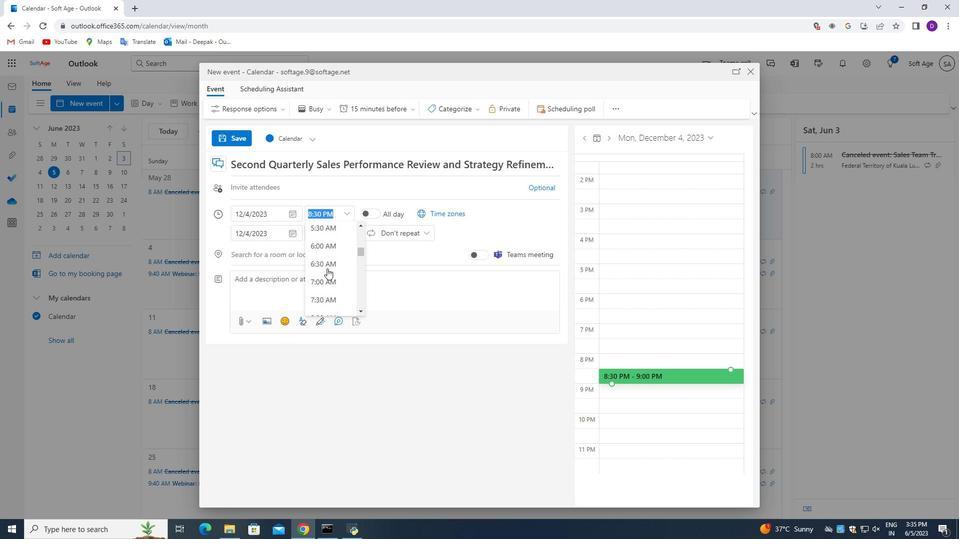 
Action: Mouse scrolled (327, 268) with delta (0, 0)
Screenshot: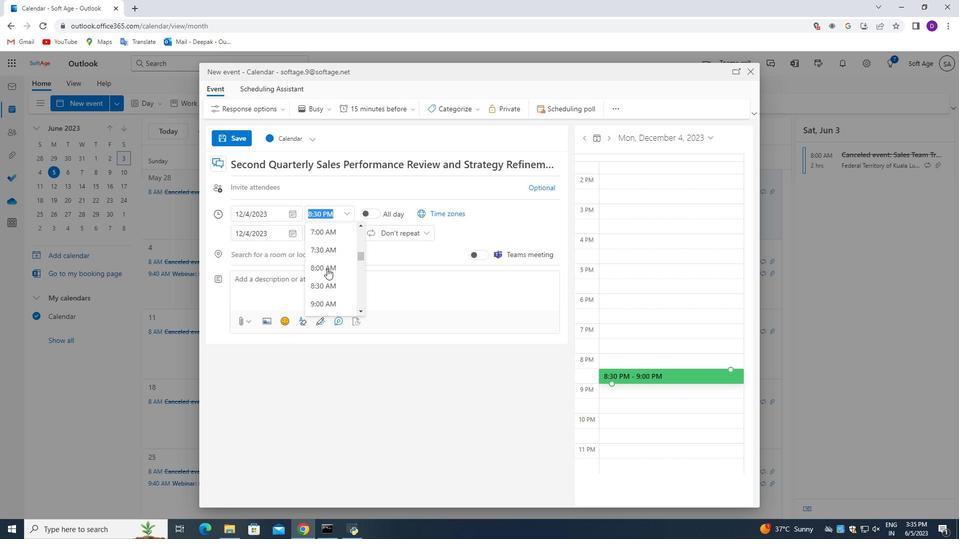 
Action: Mouse moved to (322, 254)
Screenshot: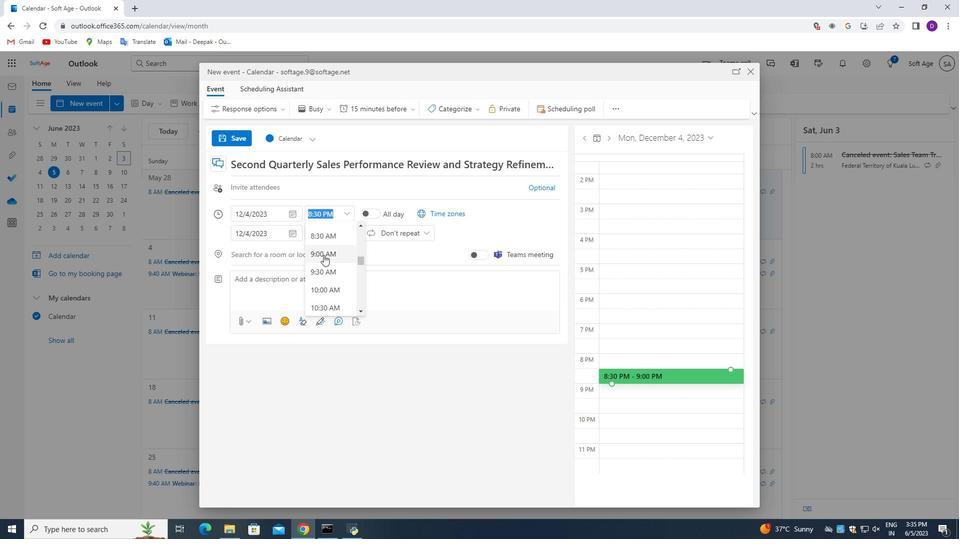 
Action: Mouse pressed left at (322, 254)
Screenshot: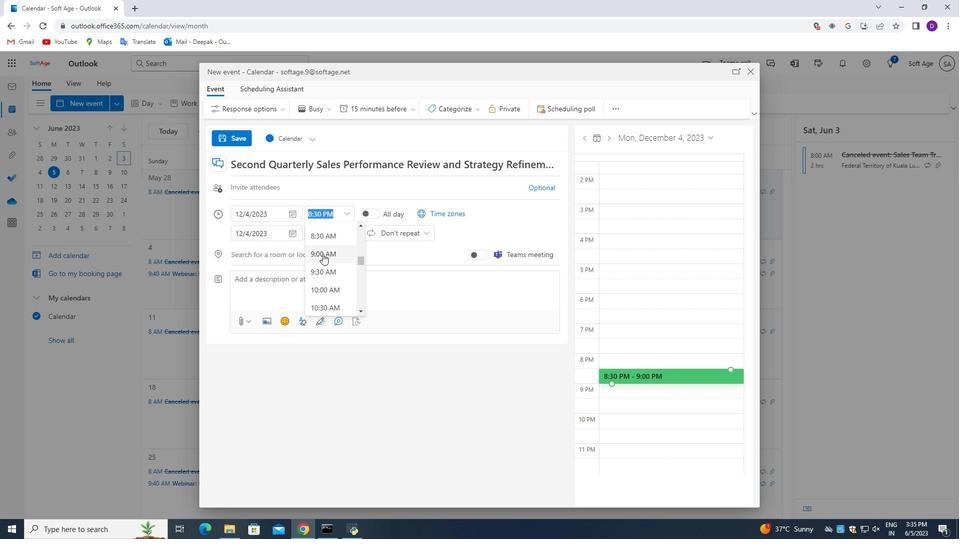 
Action: Mouse moved to (320, 214)
Screenshot: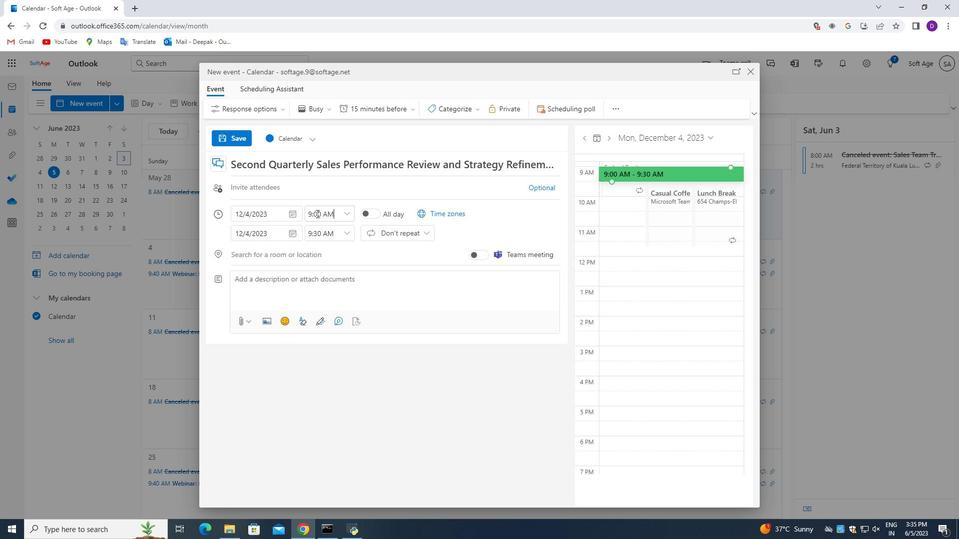 
Action: Mouse pressed left at (320, 214)
Screenshot: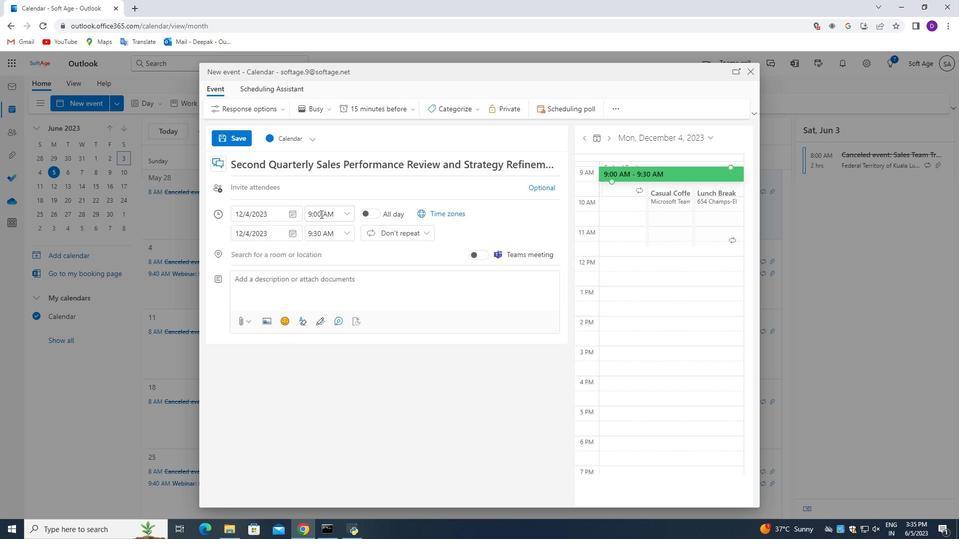 
Action: Mouse moved to (358, 315)
Screenshot: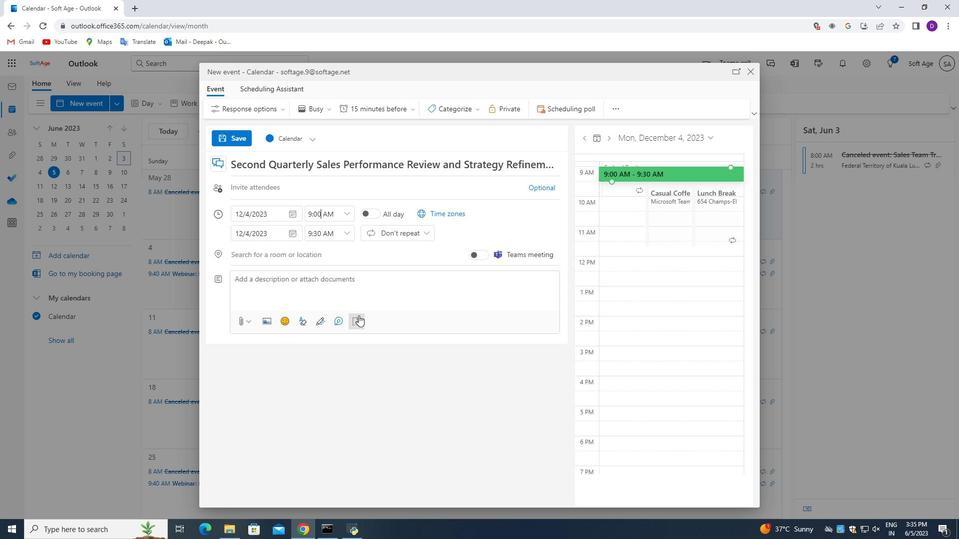 
Action: Key pressed <Key.backspace><Key.backspace>15
Screenshot: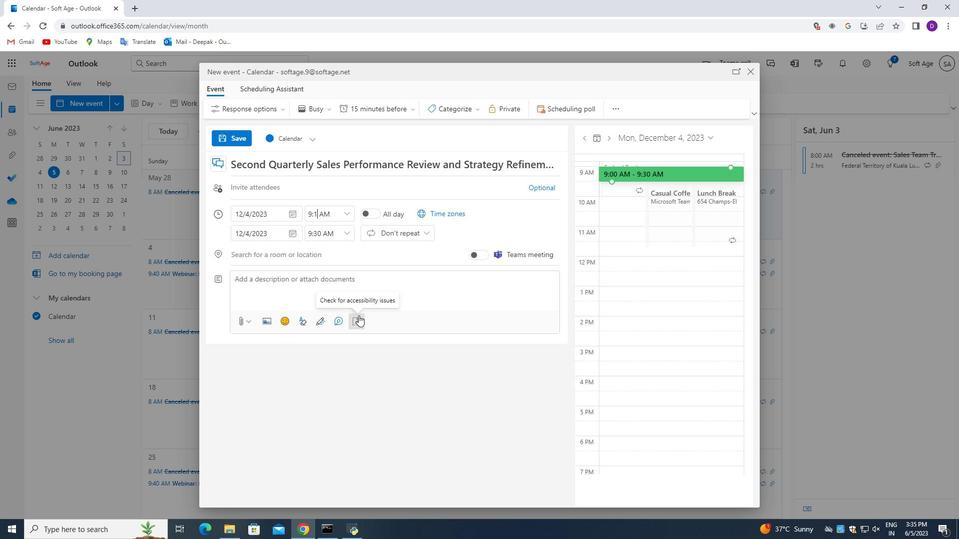 
Action: Mouse moved to (312, 235)
Screenshot: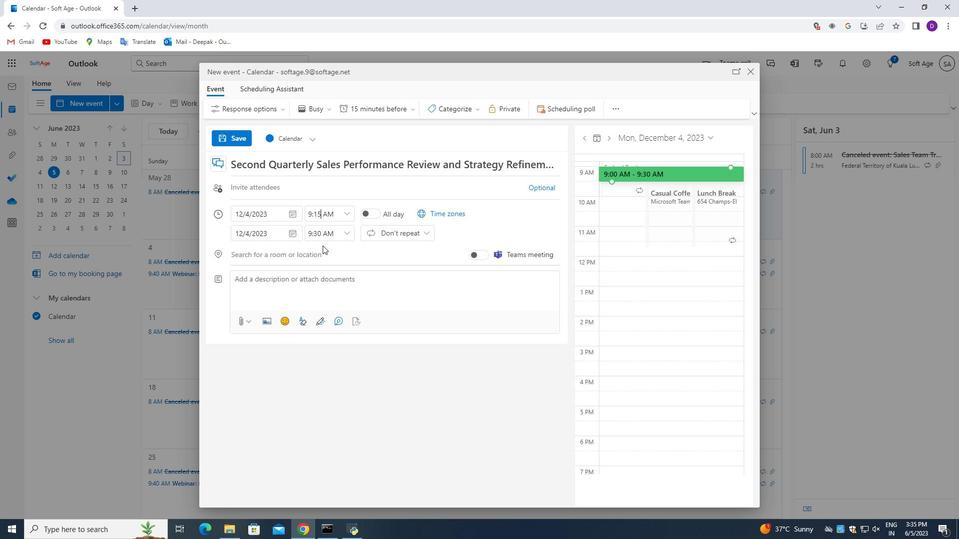 
Action: Mouse pressed left at (312, 235)
Screenshot: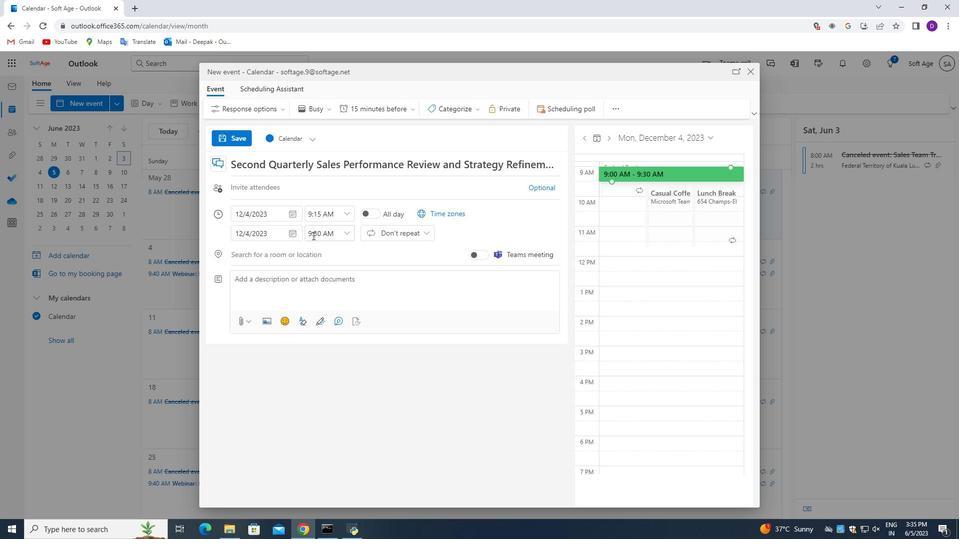 
Action: Mouse pressed left at (312, 235)
Screenshot: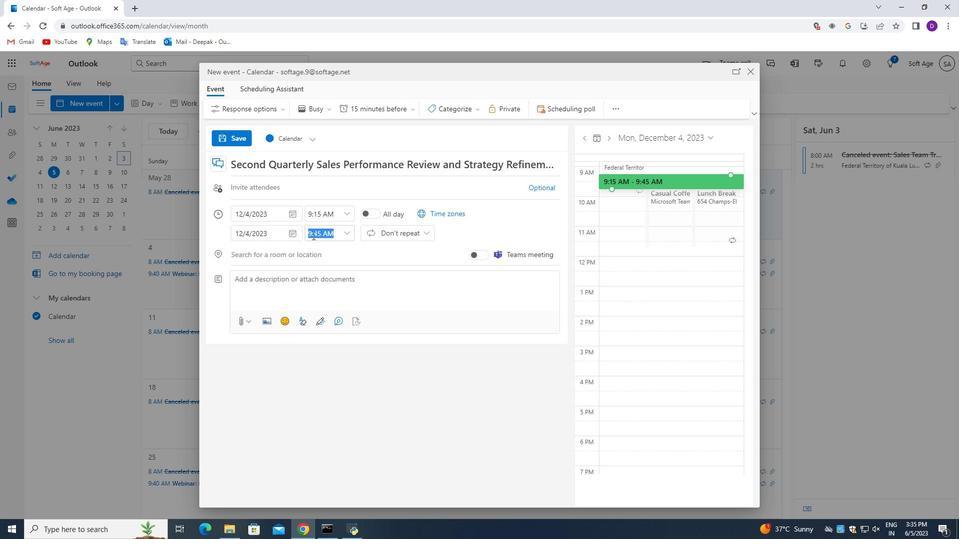
Action: Mouse moved to (310, 233)
Screenshot: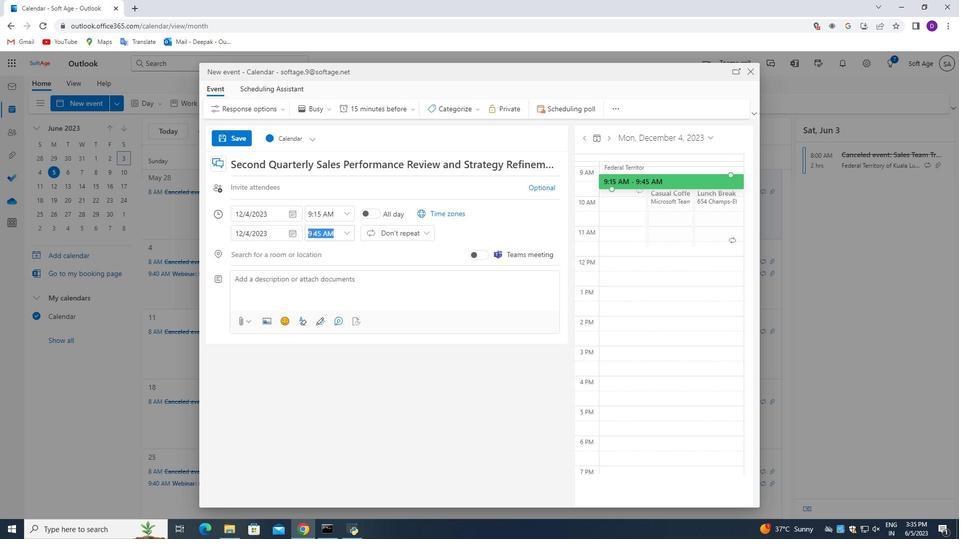 
Action: Mouse pressed left at (310, 233)
Screenshot: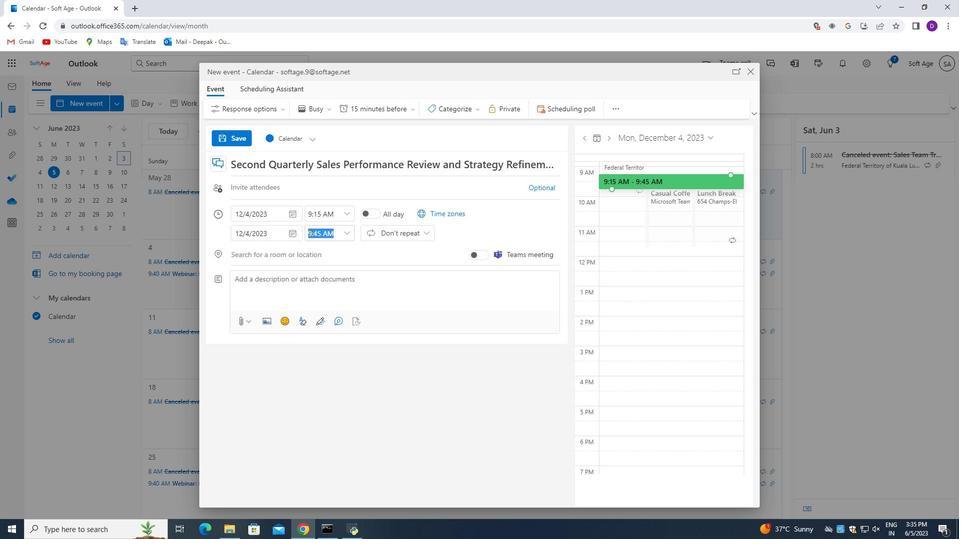 
Action: Mouse moved to (348, 288)
Screenshot: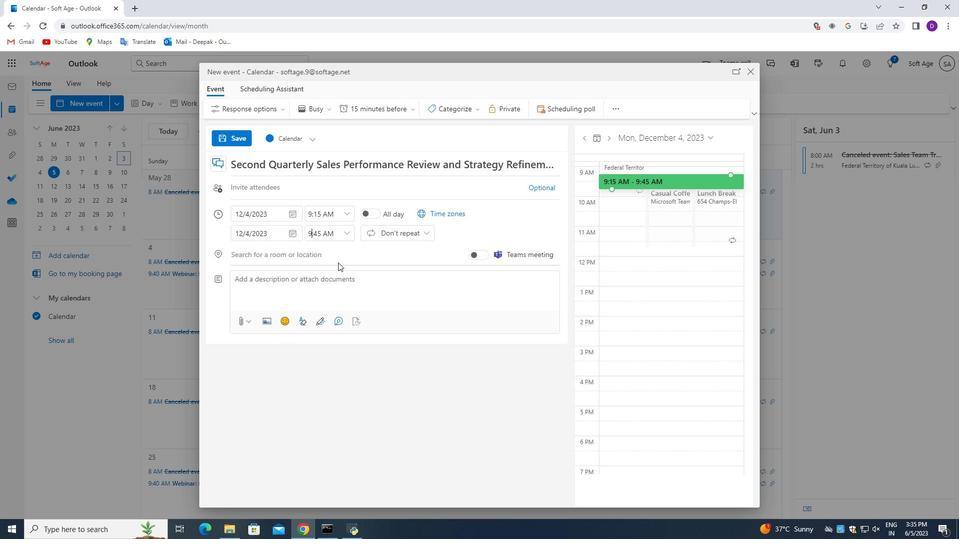 
Action: Key pressed <Key.backspace>11<Key.right><Key.right><Key.right><Key.right><Key.left><Key.backspace><Key.backspace>15
Screenshot: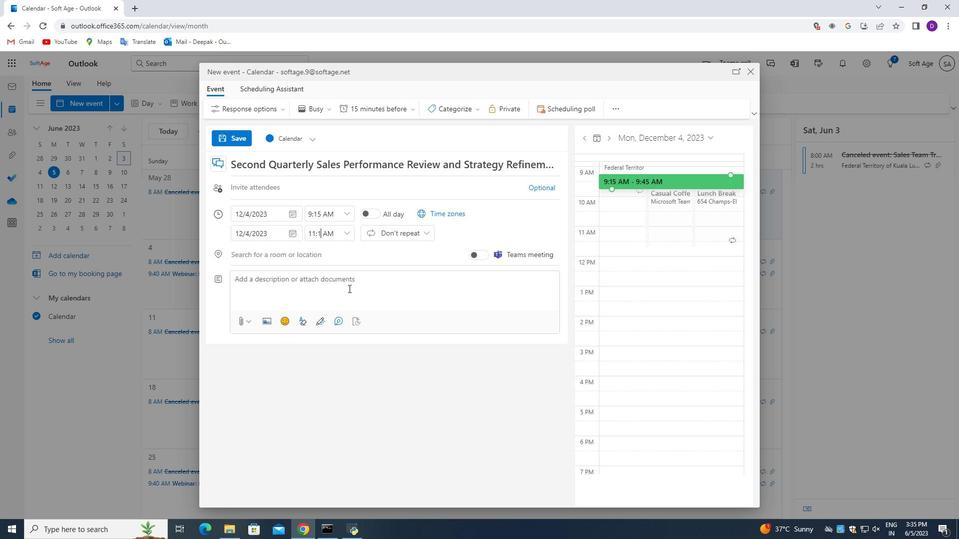 
Action: Mouse pressed left at (348, 288)
Screenshot: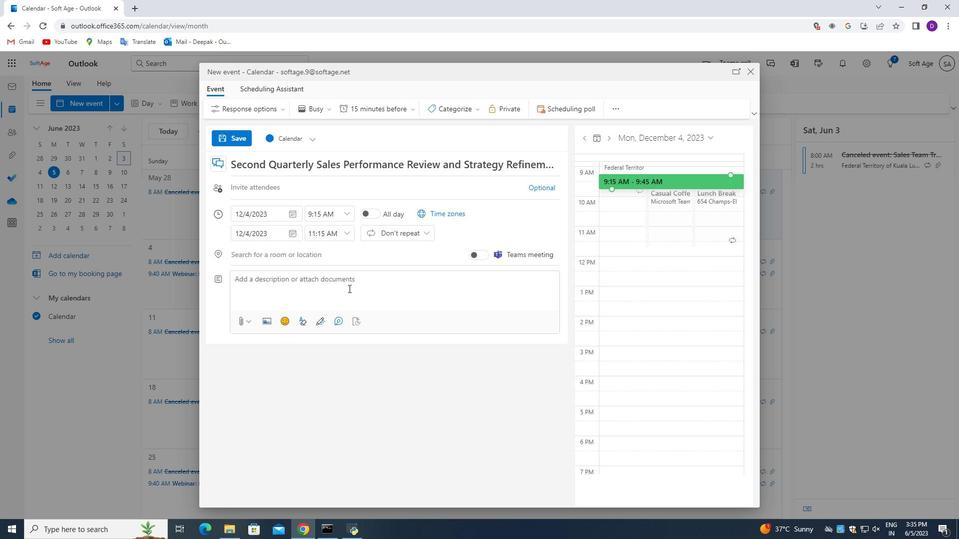 
Action: Key pressed <Key.shift>Participants<Key.space>will<Key.space>develop<Key.space>essential<Key.space>communication<Key.space>skills<Key.space><Key.backspace>,<Key.space>such<Key.space>as<Key.space>active<Key.space>i<Key.backspace>listening<Key.space><Key.backspace>,<Key.space>asking<Key.space>probing<Key.space>questions<Key.space><Key.backspace>,<Key.space>and<Key.space>conveying<Key.space>their<Key.space>own<Key.space>viewpoints<Key.space>persuasively.<Key.space><Key.shift_r>They<Key.space>will<Key.space>learn<Key.space>how<Key.space>to<Key.space>adapt<Key.space>their<Key.space>communication<Key.space>sy<Key.backspace>tyle<Key.space>to<Key.space>different<Key.space>negotiatin<Key.space><Key.backspace><Key.backspace><Key.backspace><Key.backspace>tion<Key.space>situatuins<Key.space><Key.backspace><Key.backspace><Key.backspace><Key.backspace><Key.backspace>ions<Key.space>and<Key.space>personalities.
Screenshot: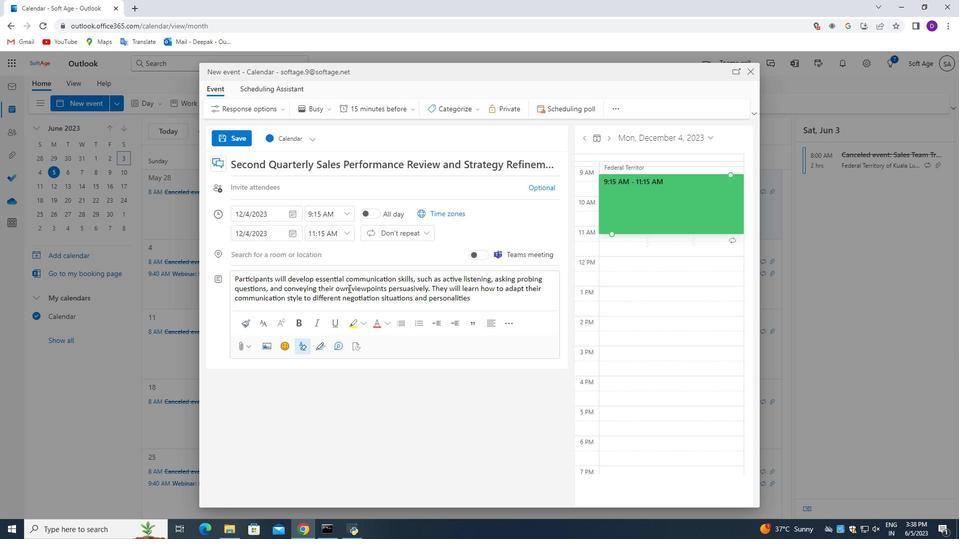 
Action: Mouse moved to (447, 108)
Screenshot: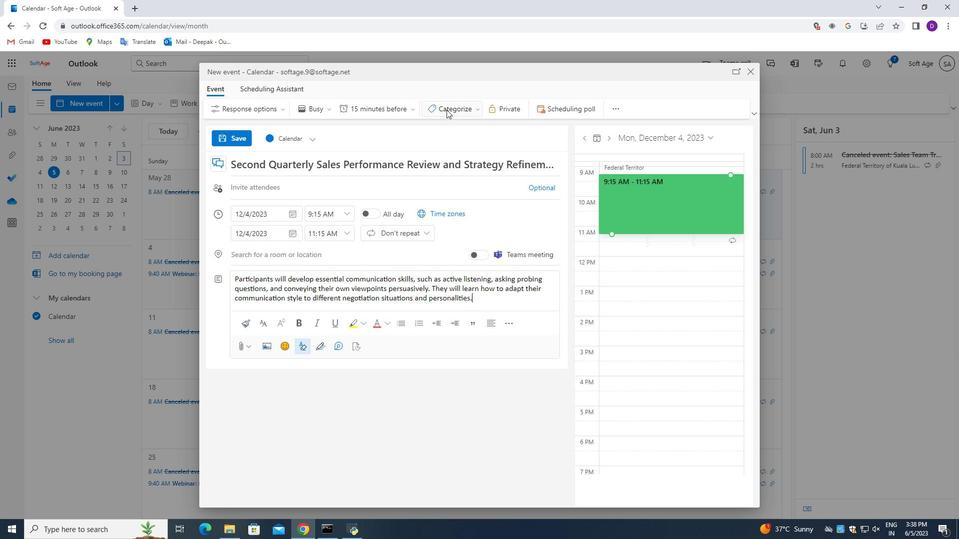 
Action: Mouse pressed left at (447, 108)
Screenshot: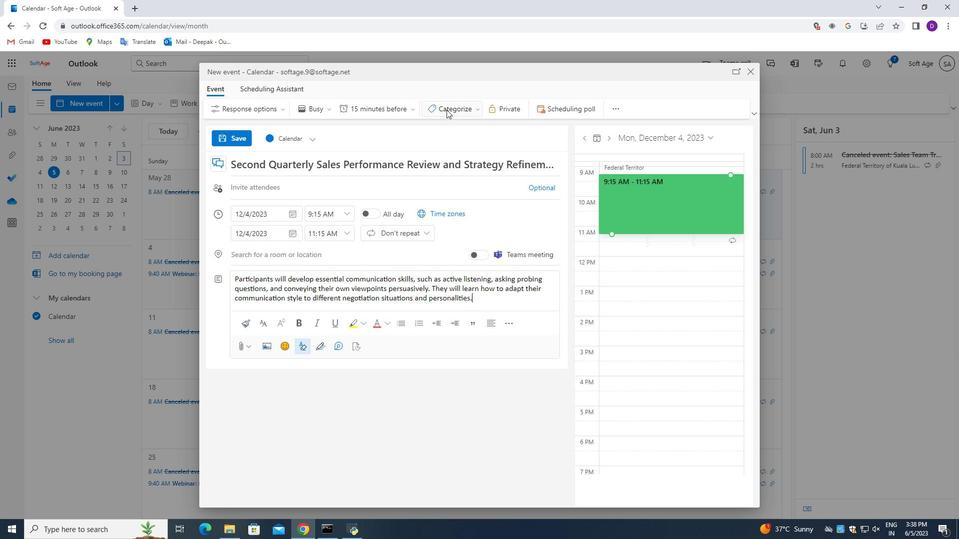 
Action: Mouse moved to (459, 159)
Screenshot: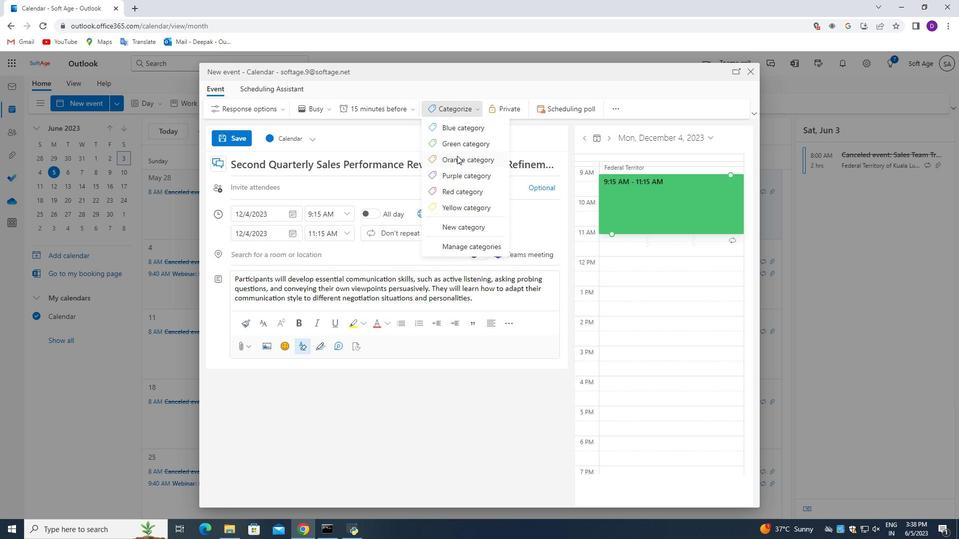 
Action: Mouse pressed left at (459, 159)
Screenshot: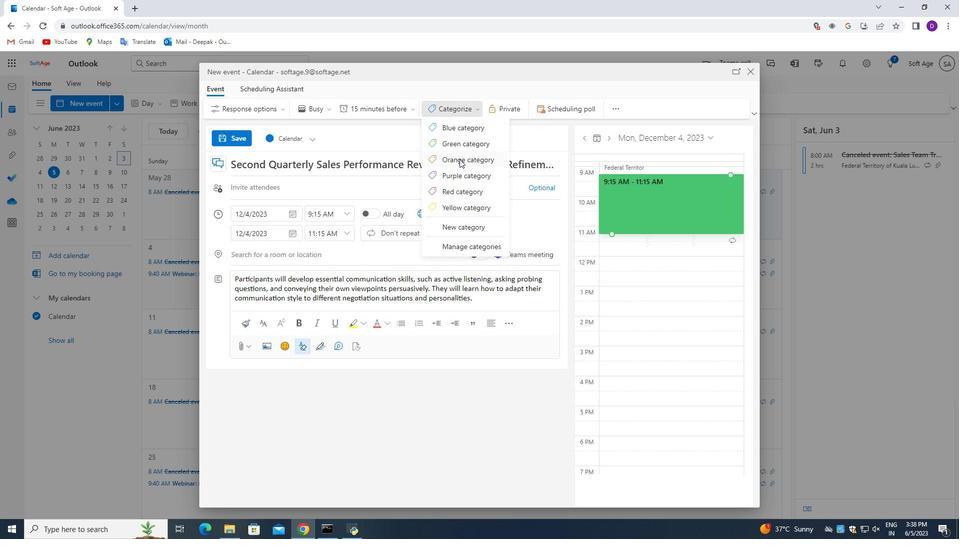 
Action: Mouse moved to (273, 254)
Screenshot: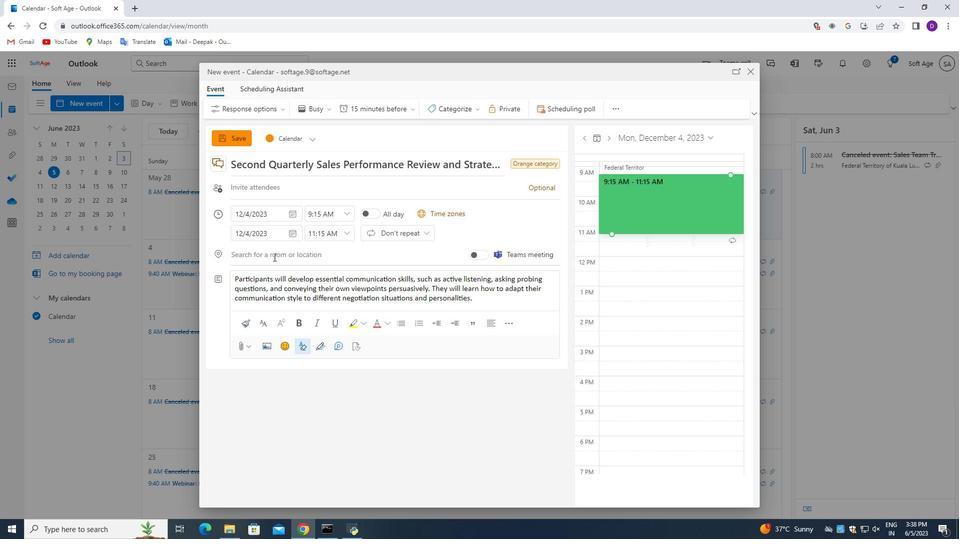 
Action: Mouse pressed left at (273, 254)
Screenshot: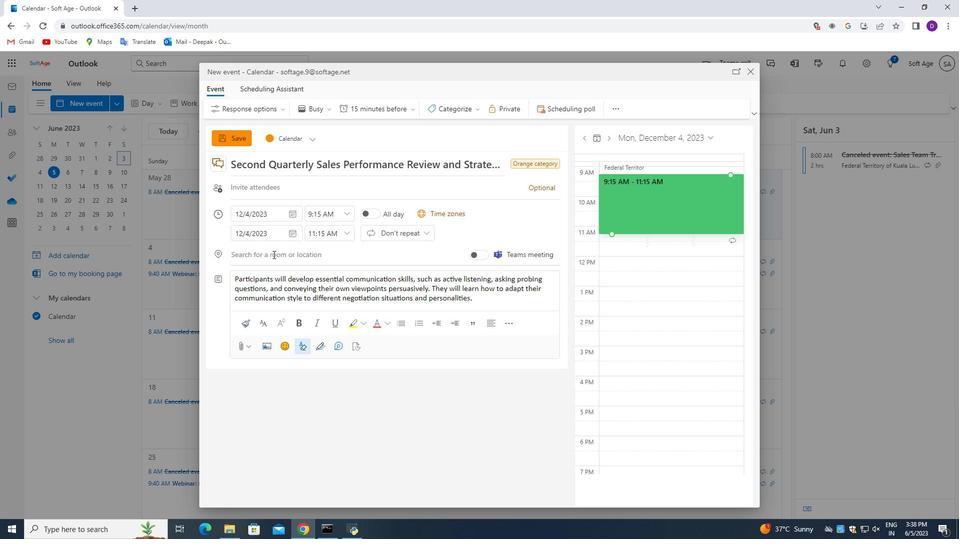 
Action: Key pressed 987<Key.space><Key.shift_r>E<Key.shift>I<Key.space><Key.shift_r>Retiro<Key.space><Key.shift>Park,<Key.space><Key.shift>Madrid,<Key.space><Key.shift_r>Spau<Key.backspace>in
Screenshot: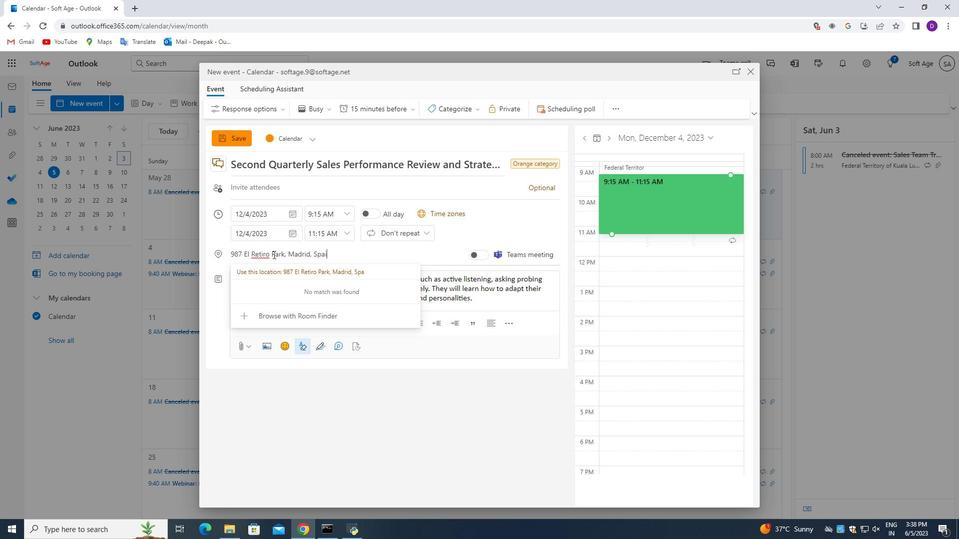 
Action: Mouse moved to (277, 184)
Screenshot: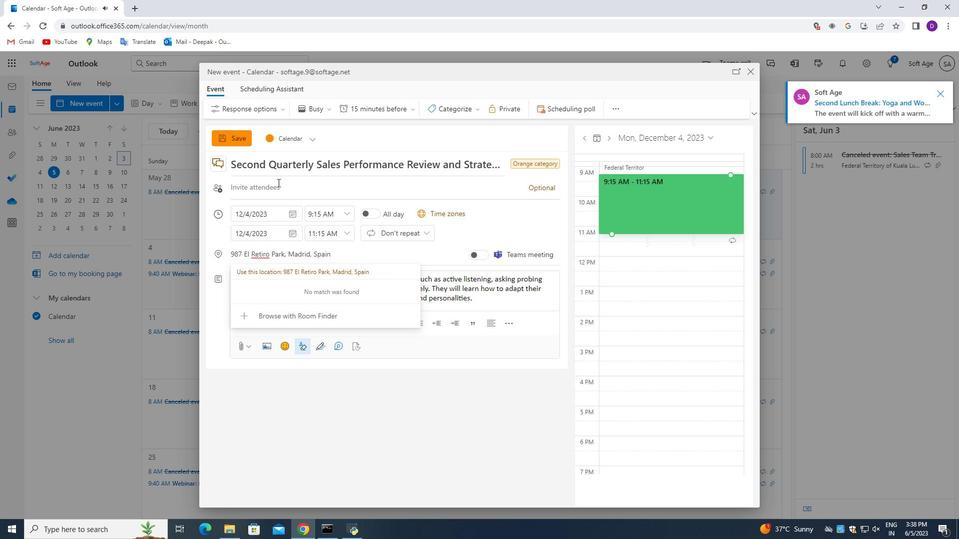 
Action: Mouse pressed left at (277, 184)
Screenshot: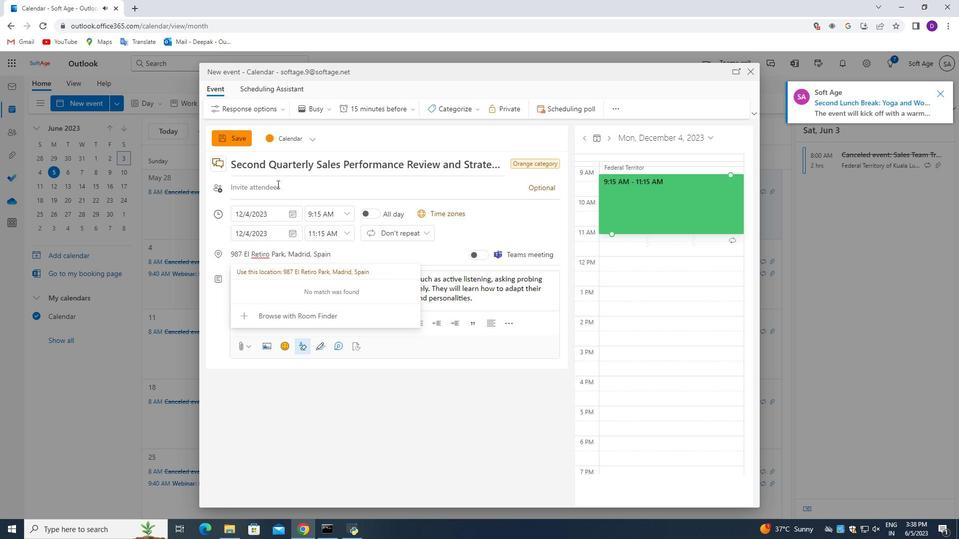 
Action: Mouse moved to (365, 403)
Screenshot: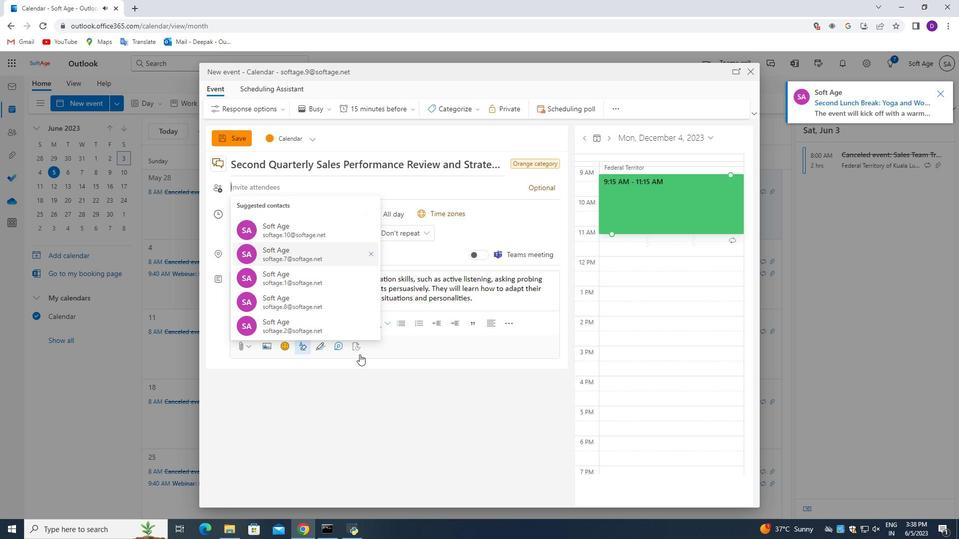 
Action: Key pressed softage.1<Key.shift>@softage.net<Key.enter>
Screenshot: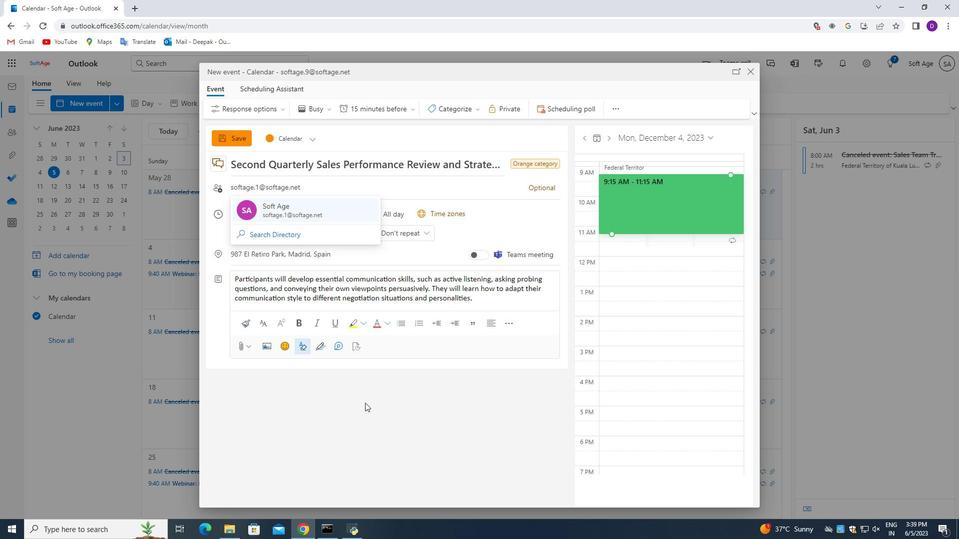 
Action: Mouse moved to (540, 188)
Screenshot: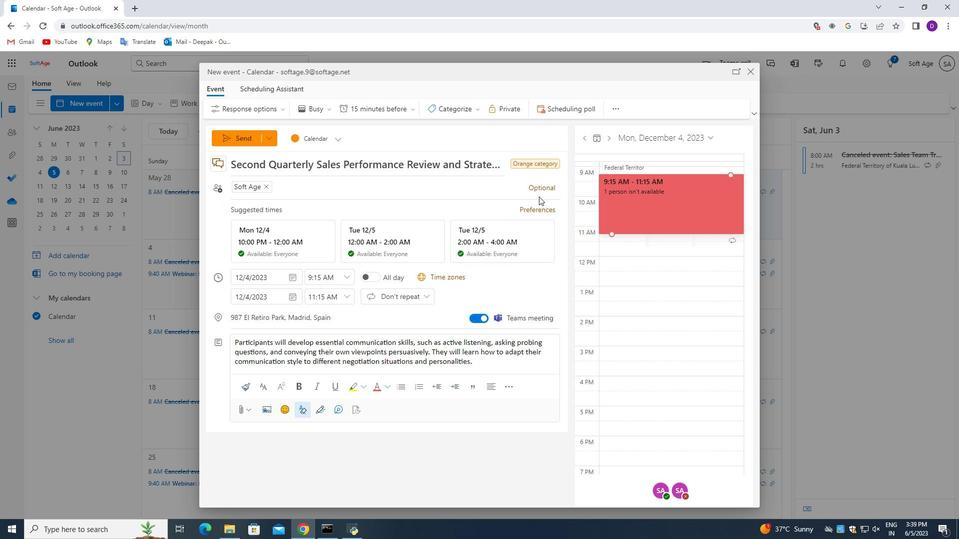 
Action: Mouse pressed left at (540, 188)
Screenshot: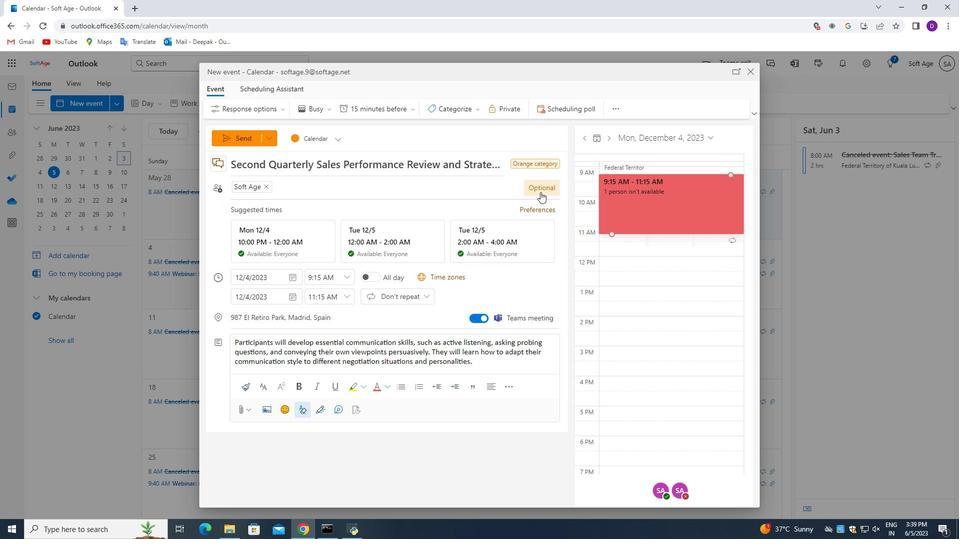 
Action: Mouse moved to (321, 186)
Screenshot: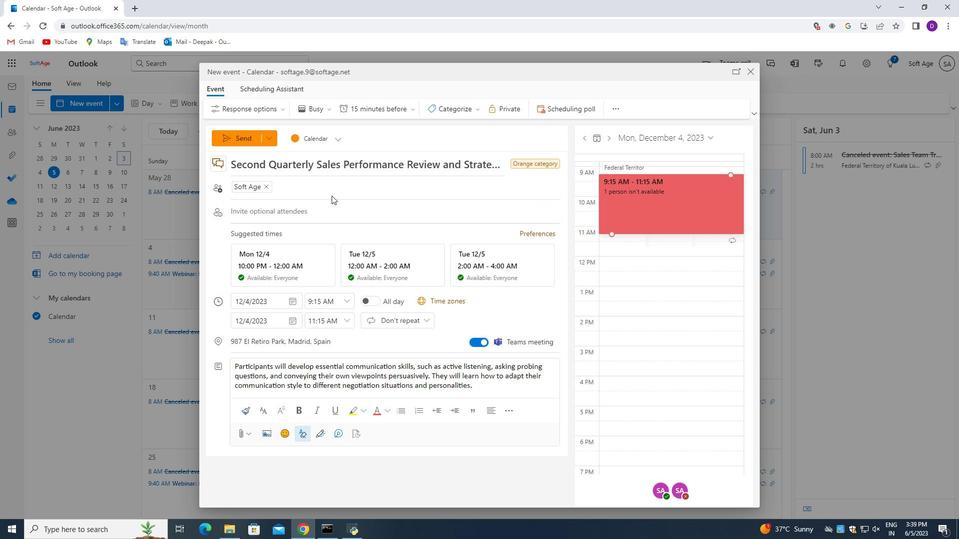 
Action: Key pressed softage.2<Key.shift>@softage.net<Key.enter>
Screenshot: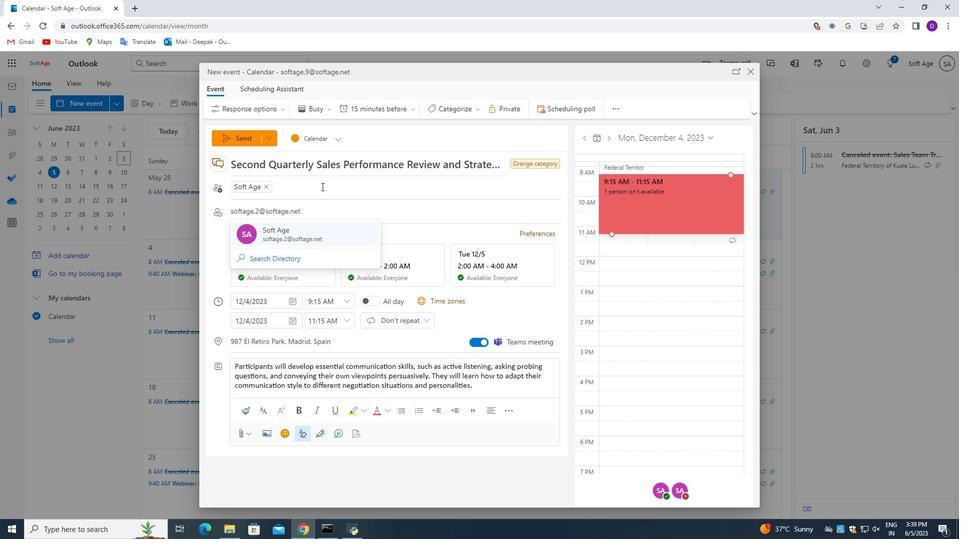 
Action: Mouse moved to (385, 225)
Screenshot: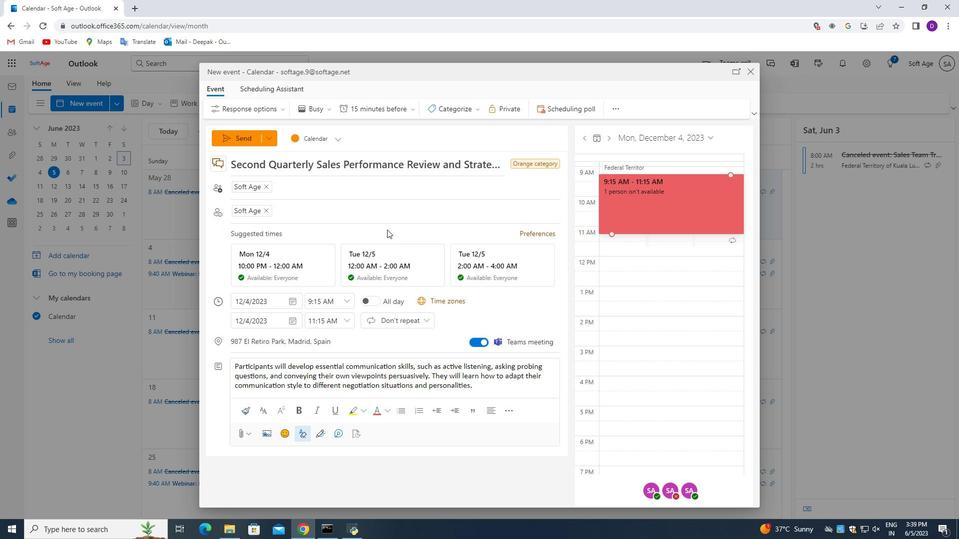 
Action: Mouse scrolled (385, 226) with delta (0, 0)
Screenshot: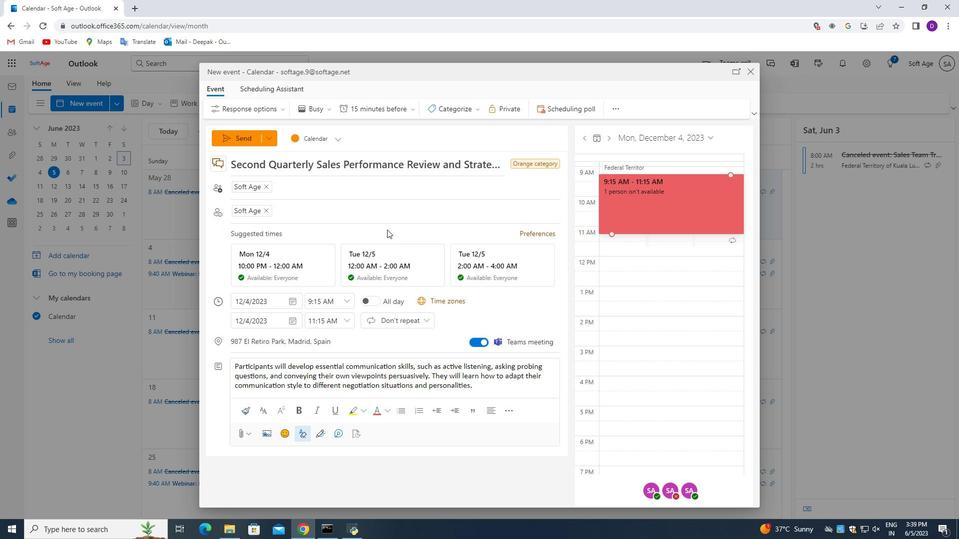 
Action: Mouse moved to (385, 222)
Screenshot: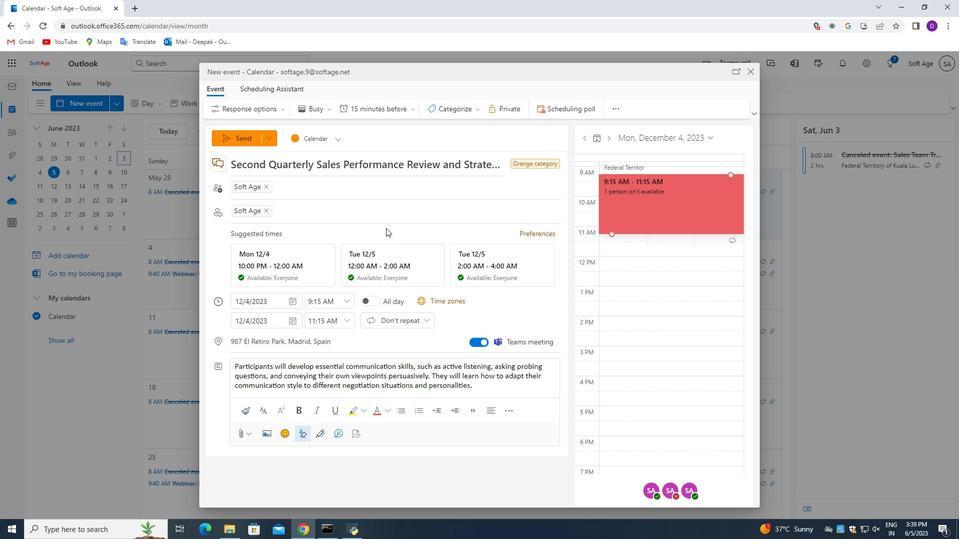 
Action: Mouse scrolled (385, 223) with delta (0, 0)
Screenshot: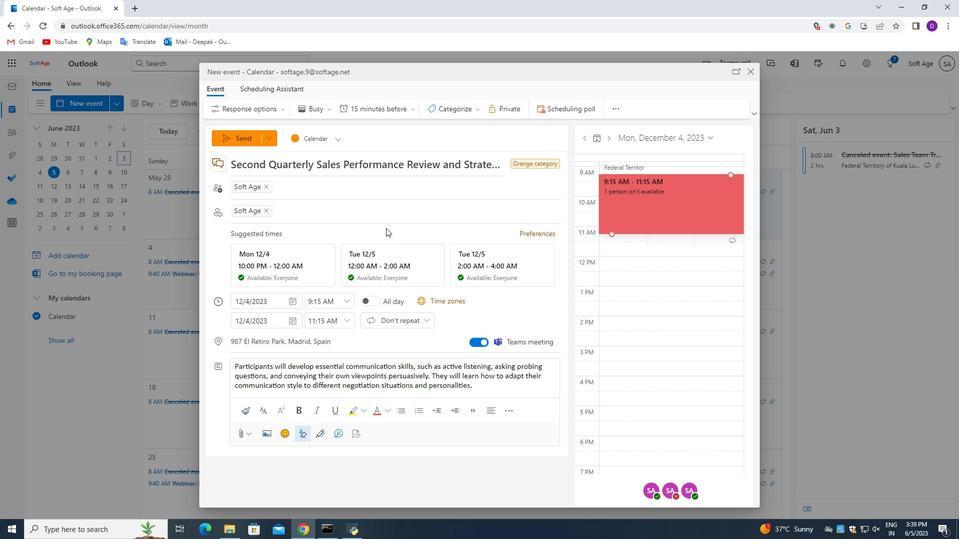 
Action: Mouse moved to (390, 106)
Screenshot: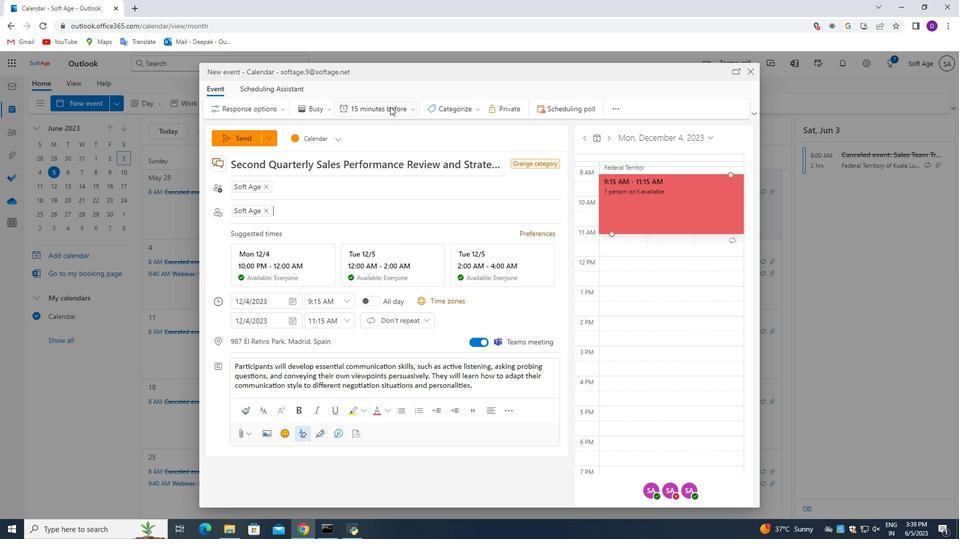 
Action: Mouse pressed left at (390, 106)
Screenshot: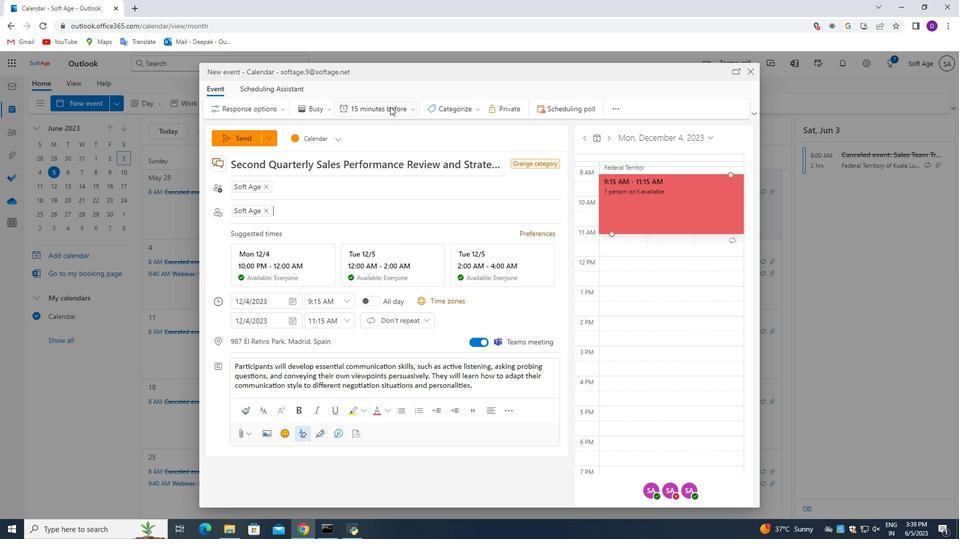 
Action: Mouse moved to (381, 255)
Screenshot: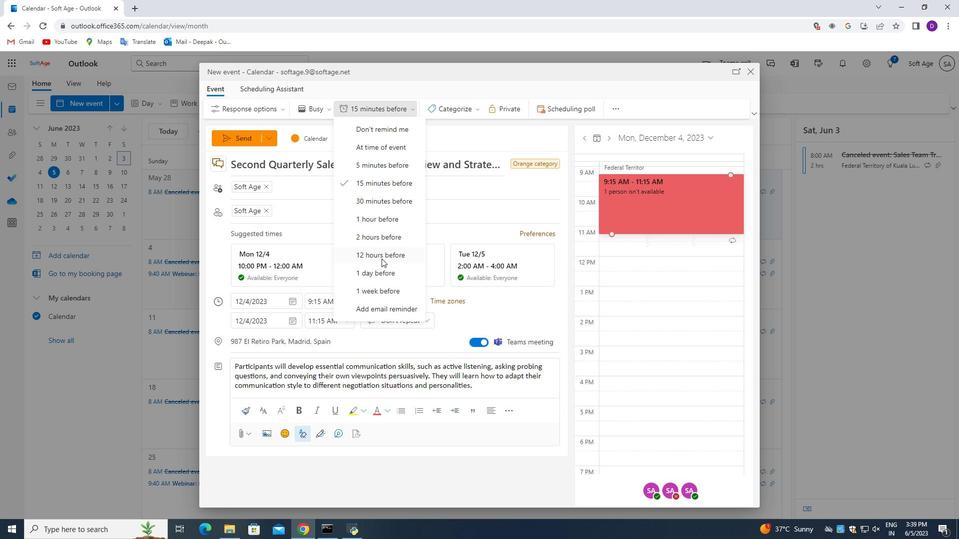 
Action: Mouse pressed left at (381, 255)
Screenshot: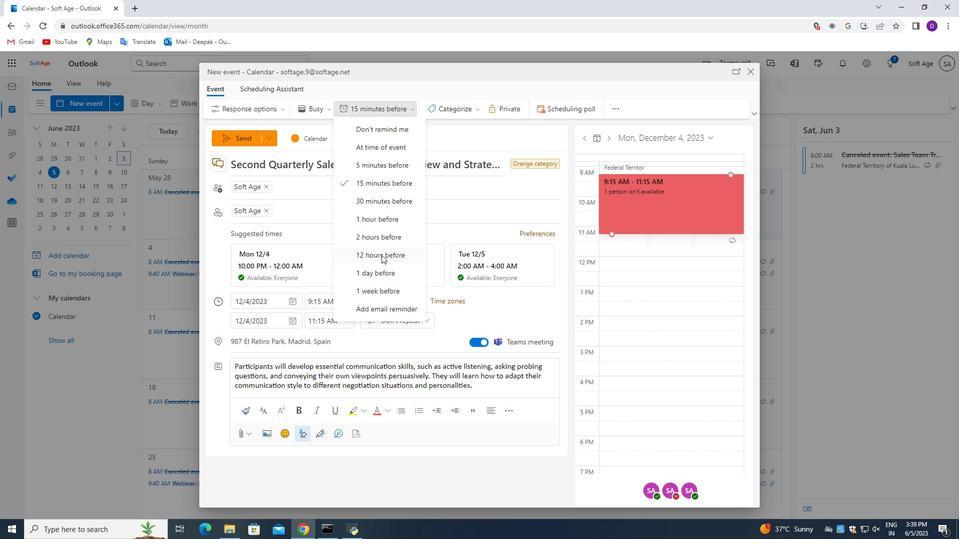 
Action: Mouse moved to (395, 326)
Screenshot: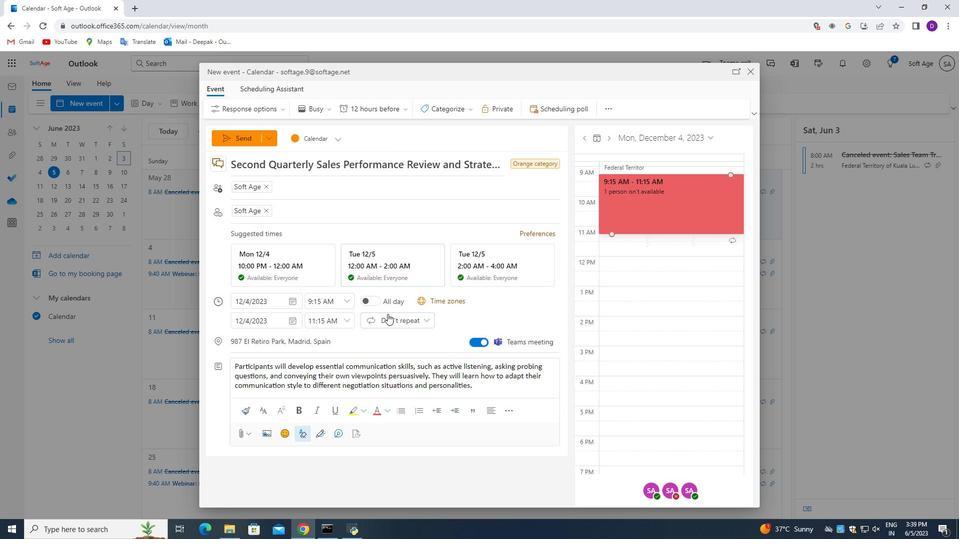 
Action: Mouse scrolled (393, 323) with delta (0, 0)
Screenshot: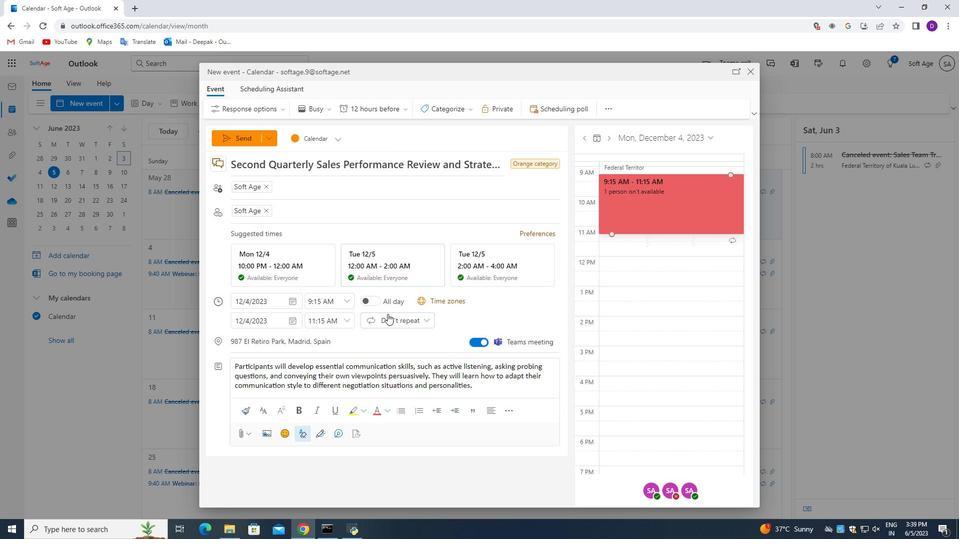 
Action: Mouse moved to (396, 328)
Screenshot: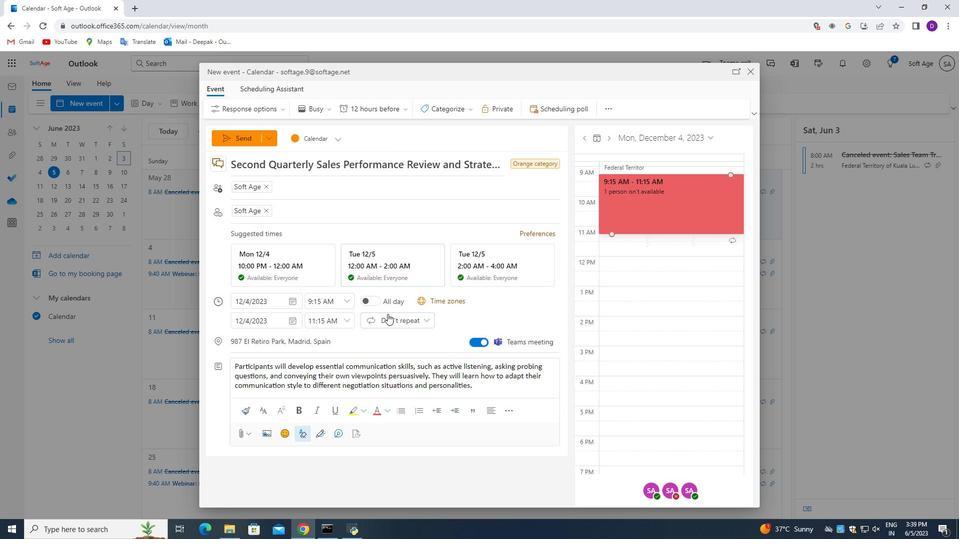 
Action: Mouse scrolled (395, 326) with delta (0, 0)
Screenshot: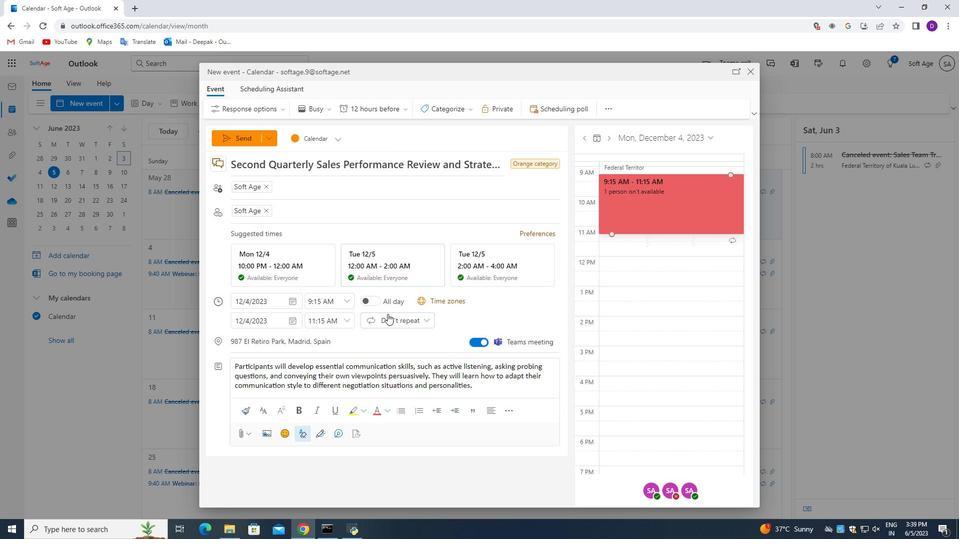 
Action: Mouse moved to (397, 330)
Screenshot: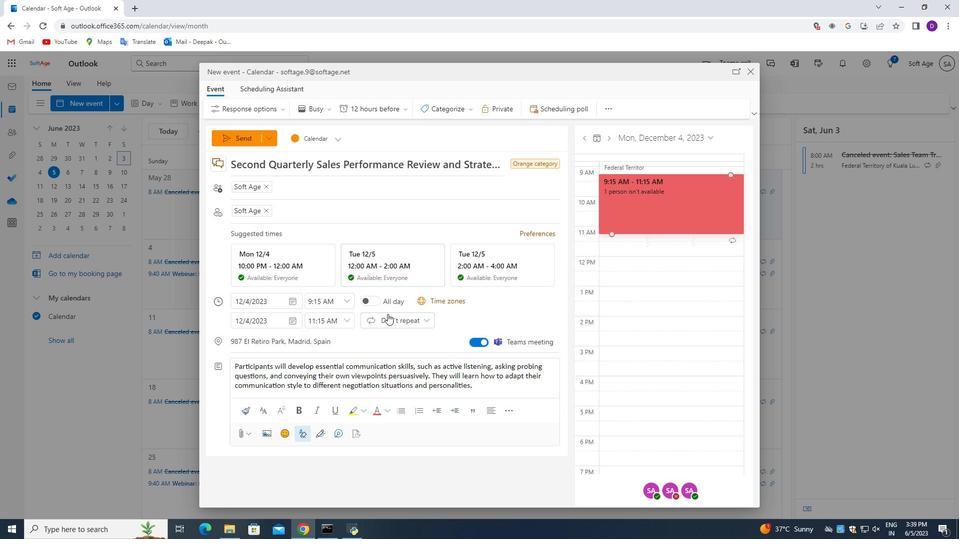 
Action: Mouse scrolled (397, 330) with delta (0, 0)
Screenshot: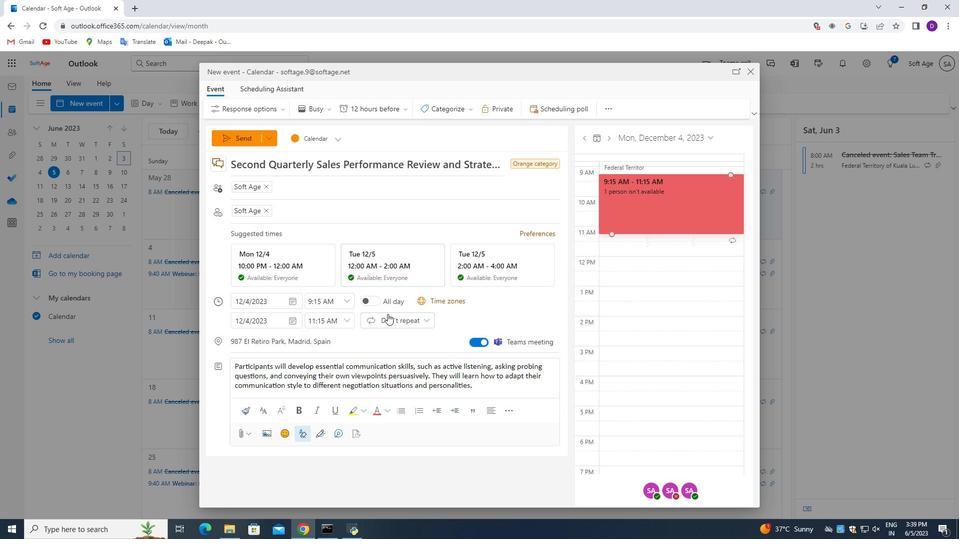 
Action: Mouse moved to (401, 344)
Screenshot: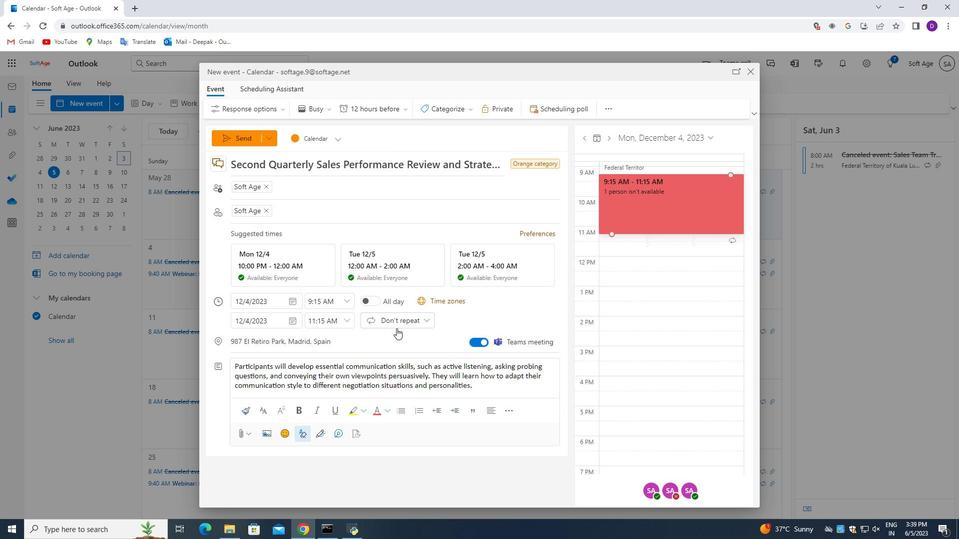 
Action: Mouse scrolled (401, 344) with delta (0, 0)
Screenshot: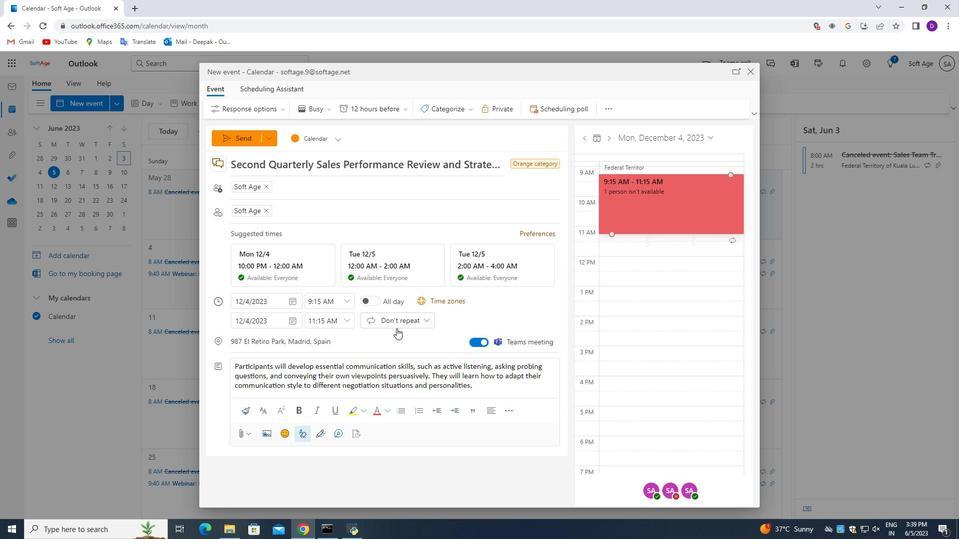 
Action: Mouse moved to (333, 264)
Screenshot: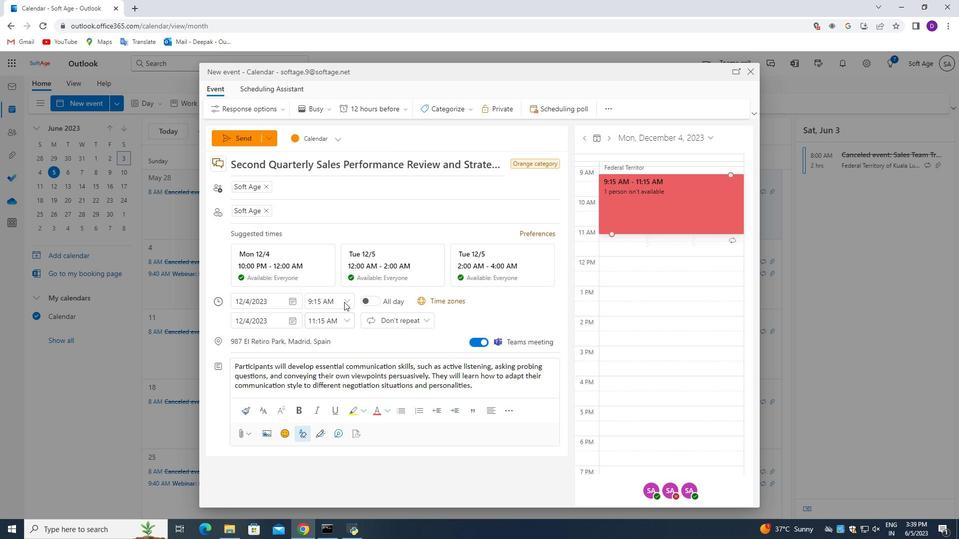 
Action: Mouse scrolled (333, 265) with delta (0, 0)
Screenshot: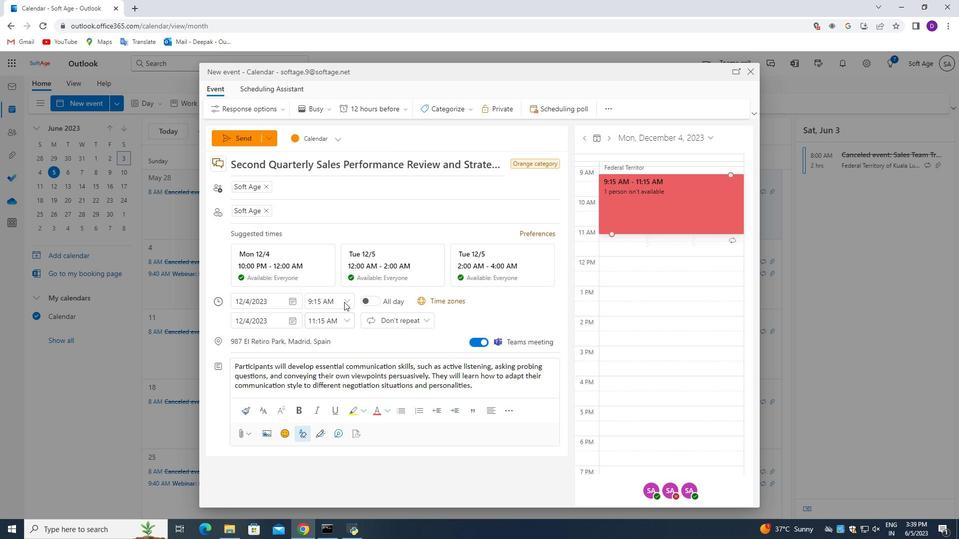 
Action: Mouse moved to (329, 252)
Screenshot: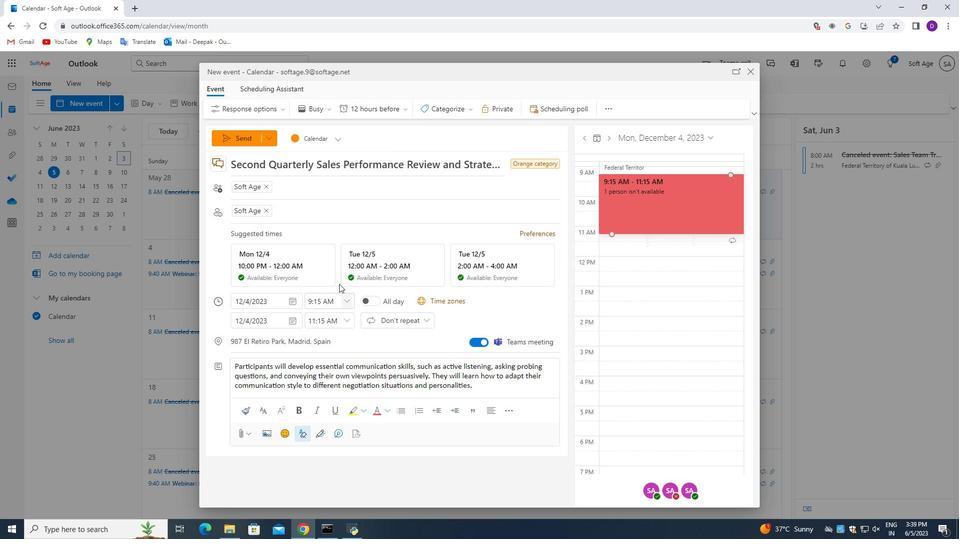 
Action: Mouse scrolled (329, 253) with delta (0, 0)
Screenshot: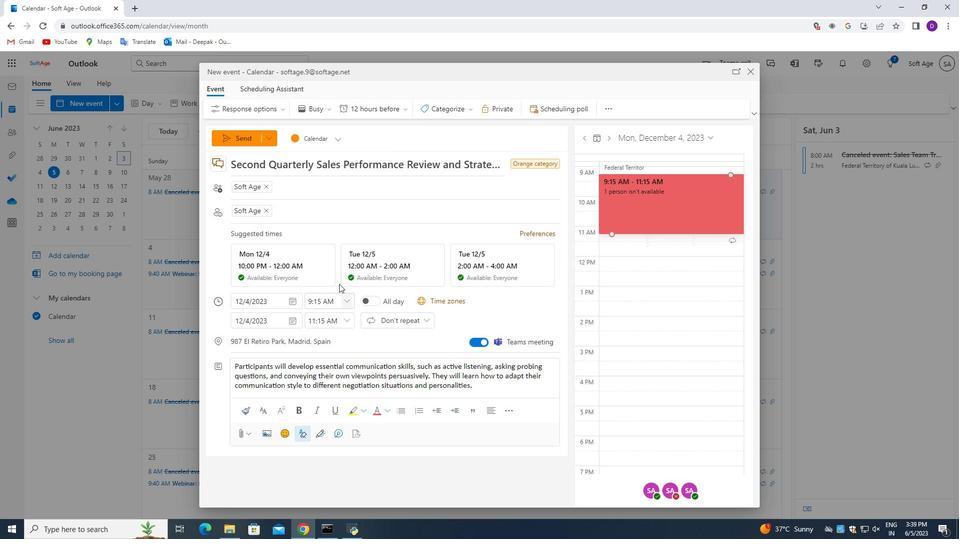 
Action: Mouse moved to (329, 250)
Screenshot: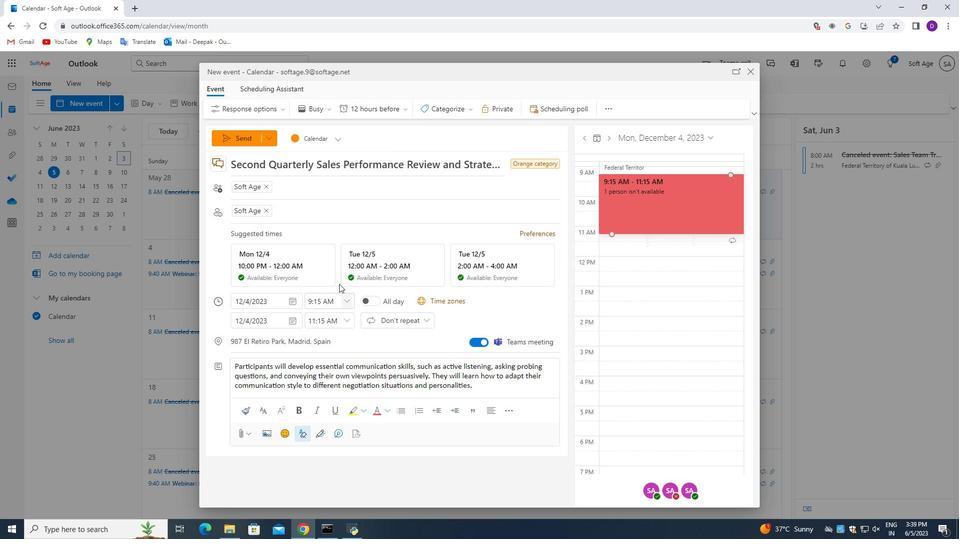 
Action: Mouse scrolled (329, 250) with delta (0, 0)
Screenshot: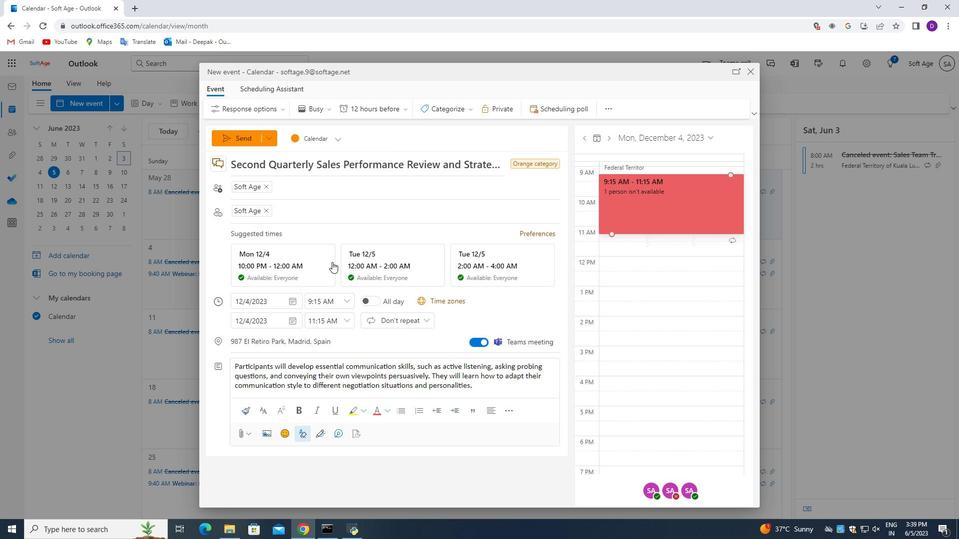 
Action: Mouse scrolled (329, 250) with delta (0, 0)
Screenshot: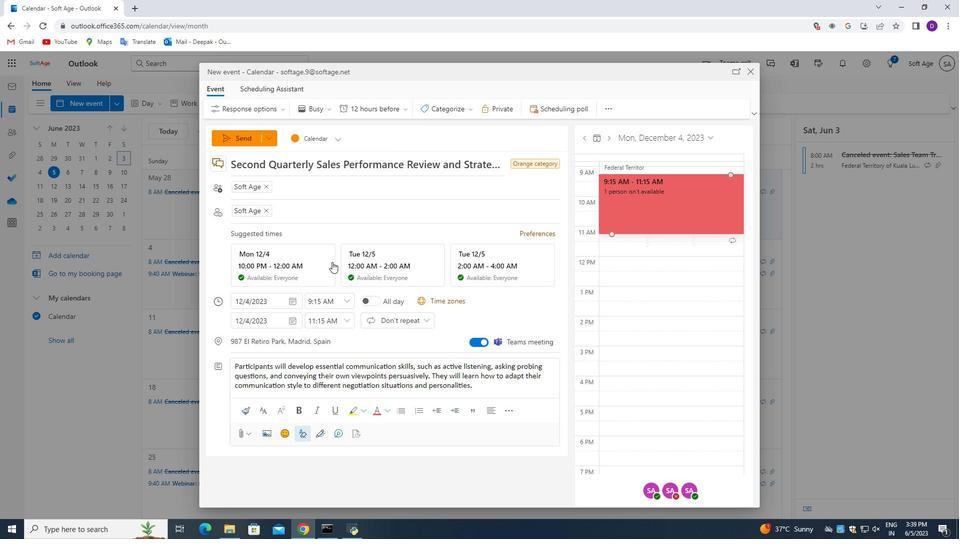 
Action: Mouse scrolled (329, 250) with delta (0, 0)
Screenshot: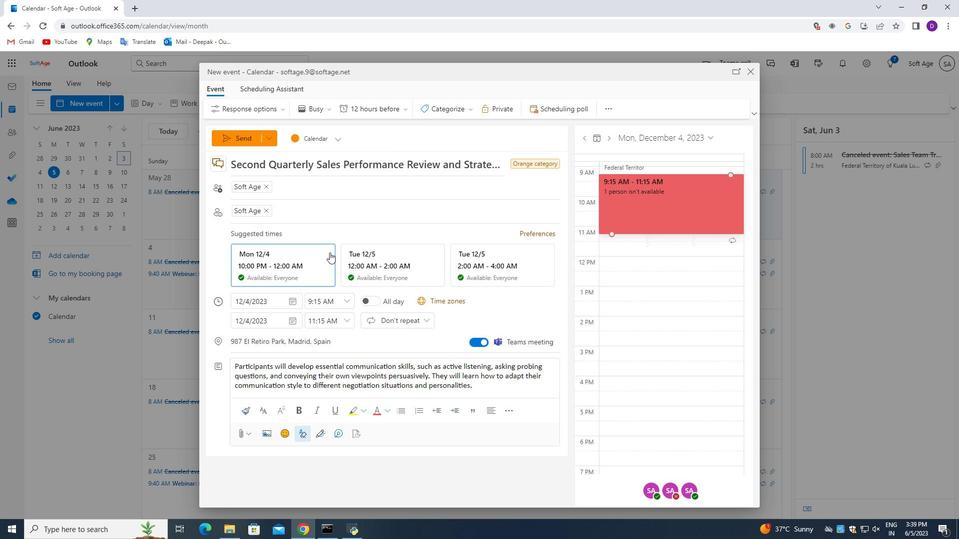 
Action: Mouse scrolled (329, 250) with delta (0, 0)
Screenshot: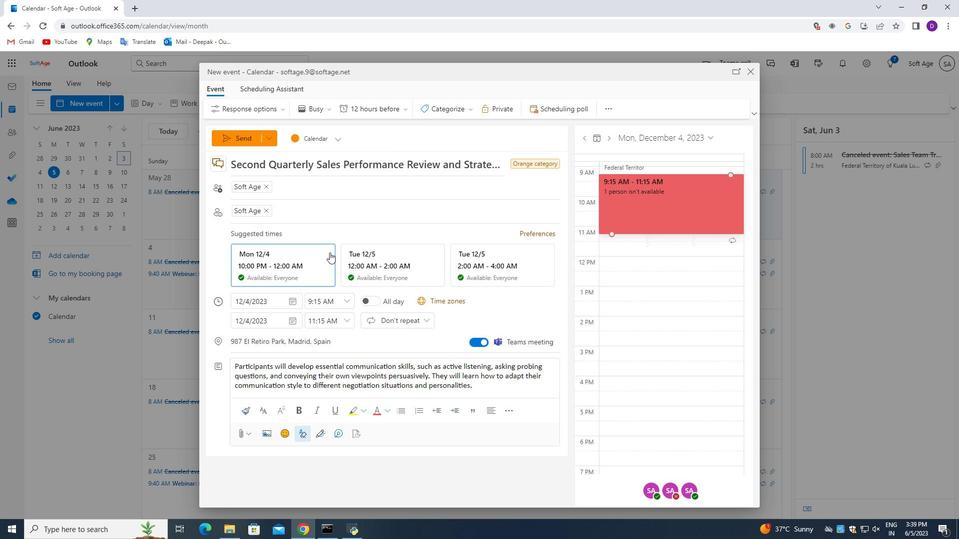 
Action: Mouse moved to (239, 140)
Screenshot: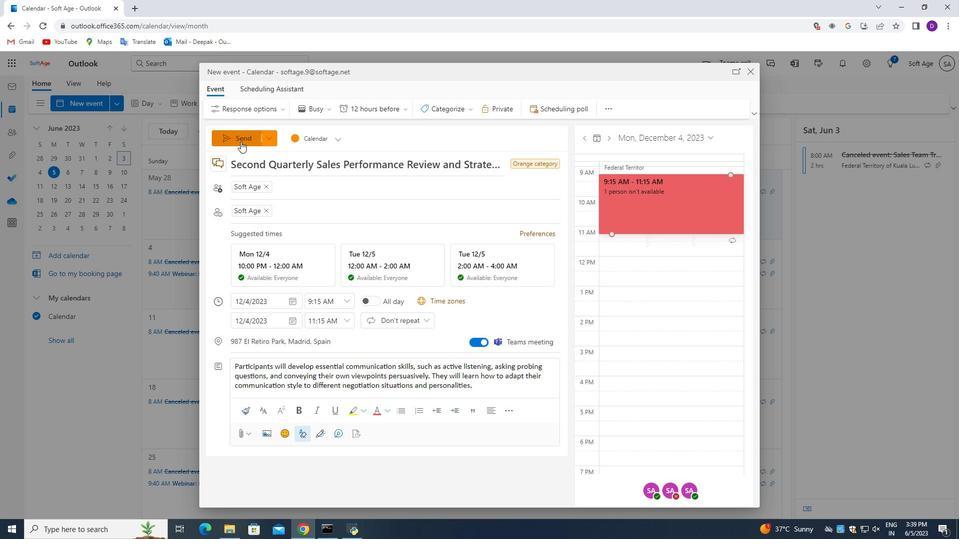
Action: Mouse pressed left at (239, 140)
Screenshot: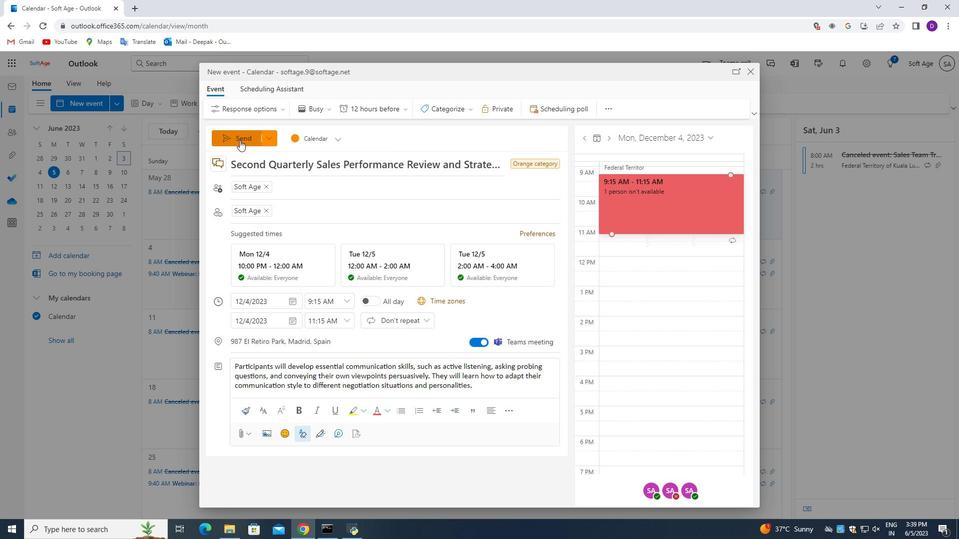 
Action: Mouse moved to (323, 221)
Screenshot: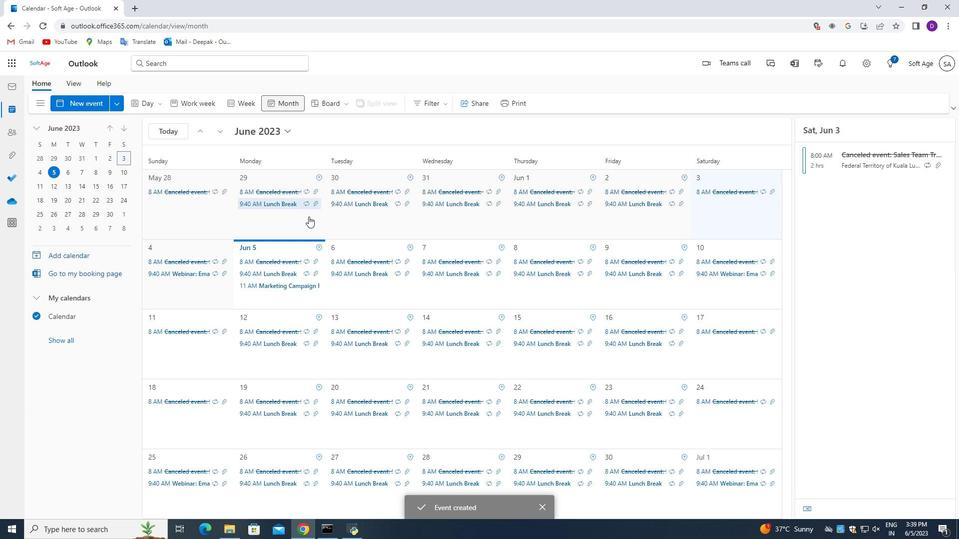
Action: Mouse scrolled (323, 222) with delta (0, 0)
Screenshot: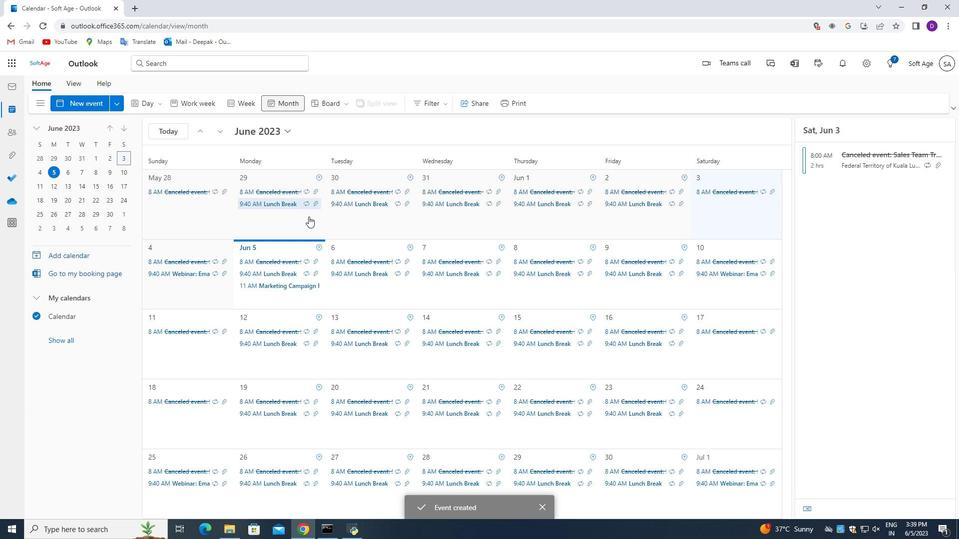 
Action: Mouse scrolled (323, 222) with delta (0, 0)
Screenshot: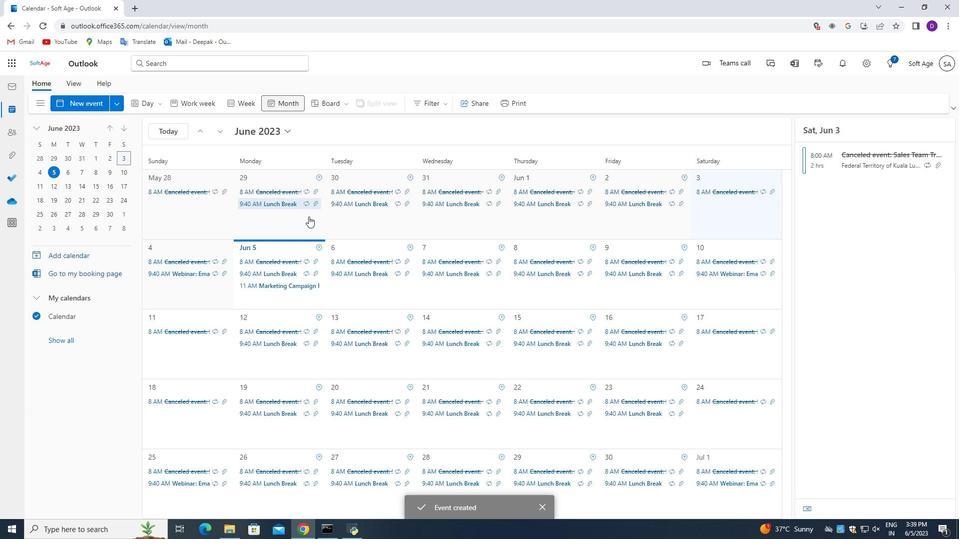 
Action: Mouse scrolled (323, 222) with delta (0, 0)
Screenshot: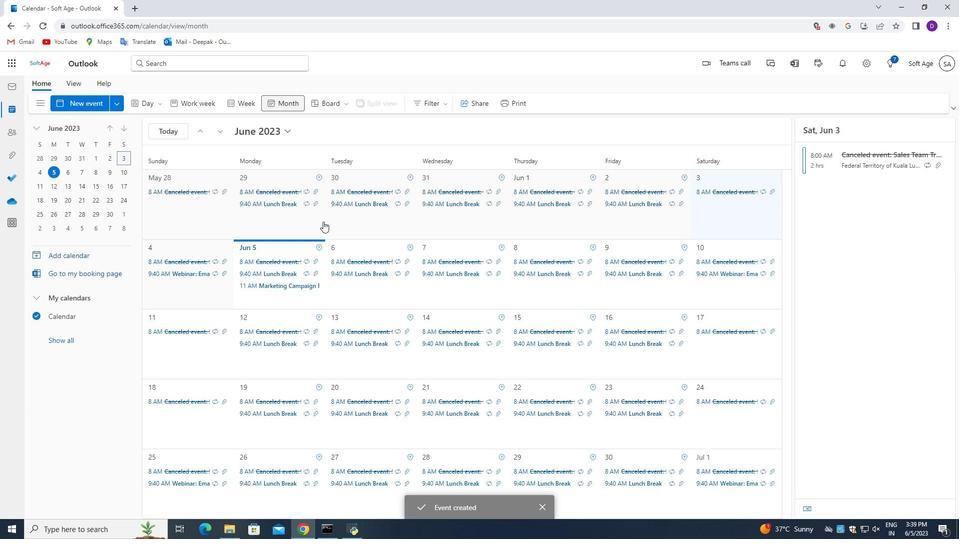 
Action: Mouse scrolled (323, 222) with delta (0, 0)
Screenshot: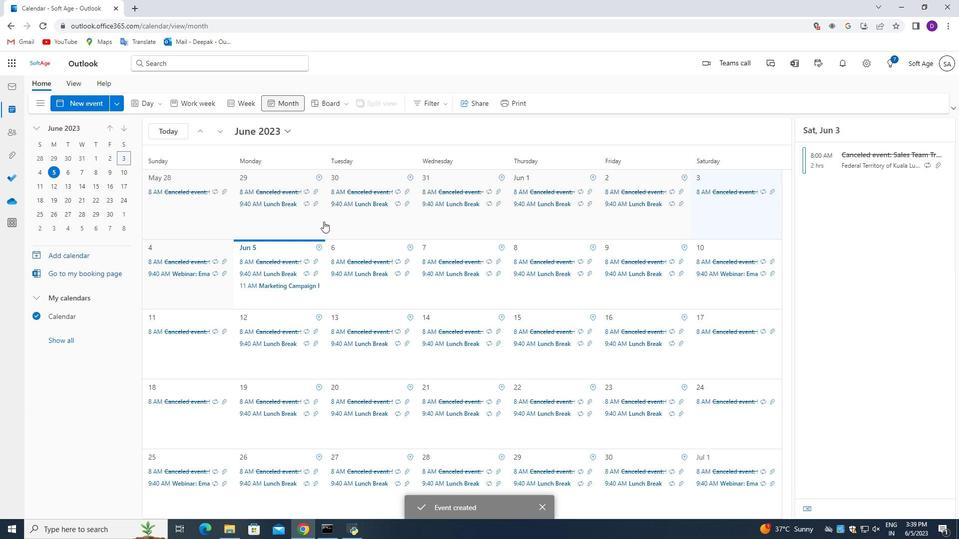 
